 Task: Look for space in Balkh, Afghanistan from 2nd September, 2023 to 10th September, 2023 for 1 adult in price range Rs.5000 to Rs.16000. Place can be private room with 1  bedroom having 1 bed and 1 bathroom. Property type can be hotel. Amenities needed are: air conditioning, smoking allowed, . Booking option can be shelf check-in. Required host language is English.
Action: Mouse moved to (410, 84)
Screenshot: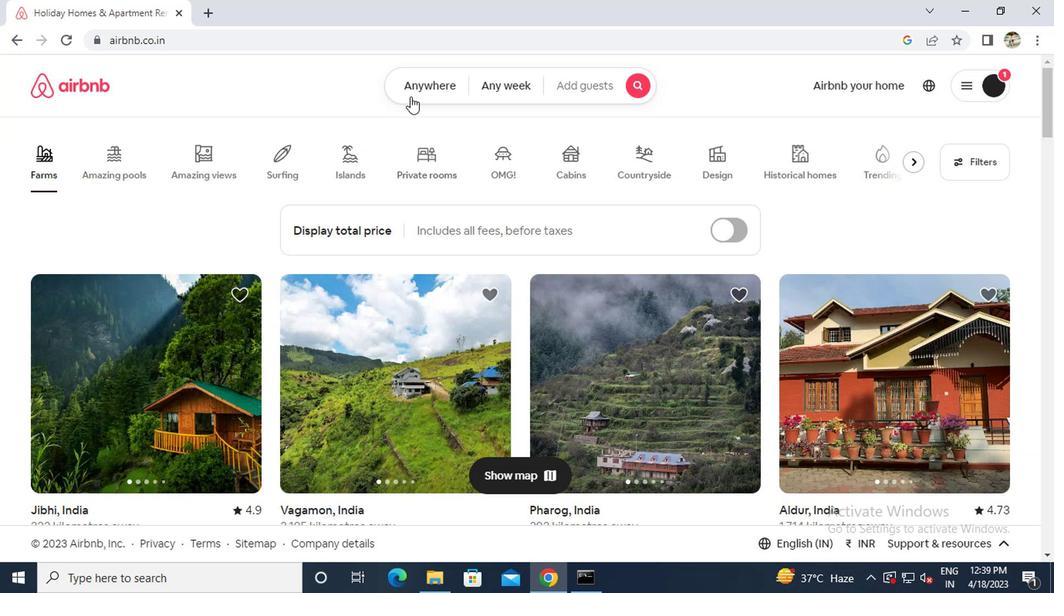 
Action: Mouse pressed left at (410, 84)
Screenshot: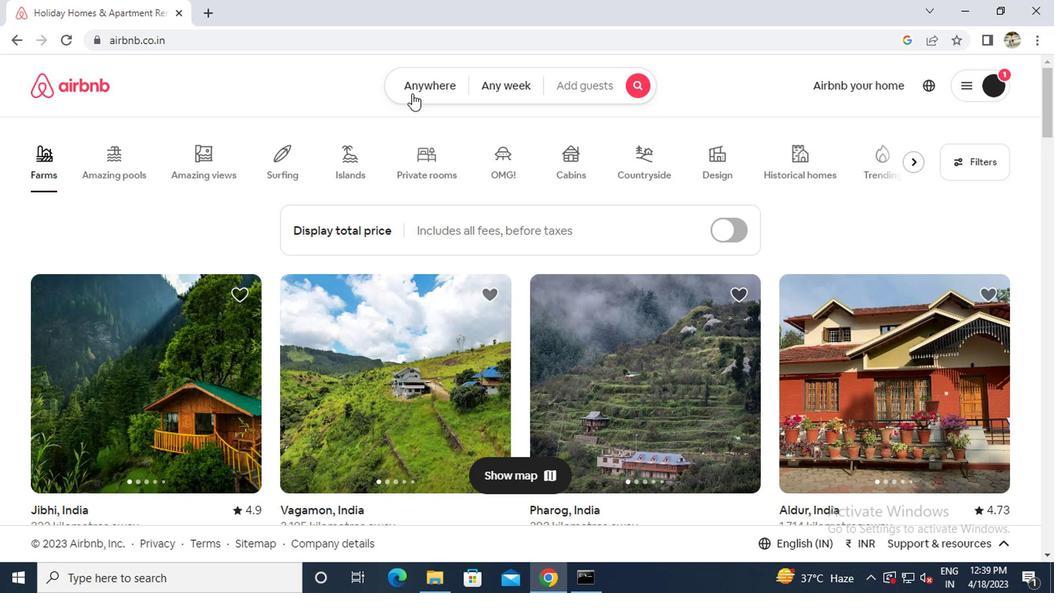 
Action: Mouse moved to (359, 139)
Screenshot: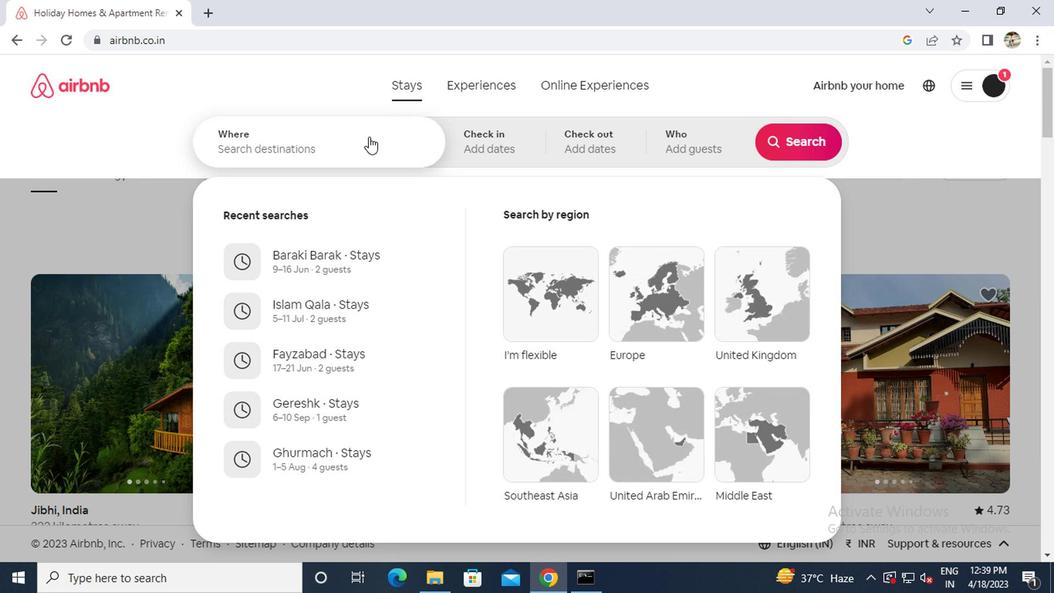 
Action: Mouse pressed left at (359, 139)
Screenshot: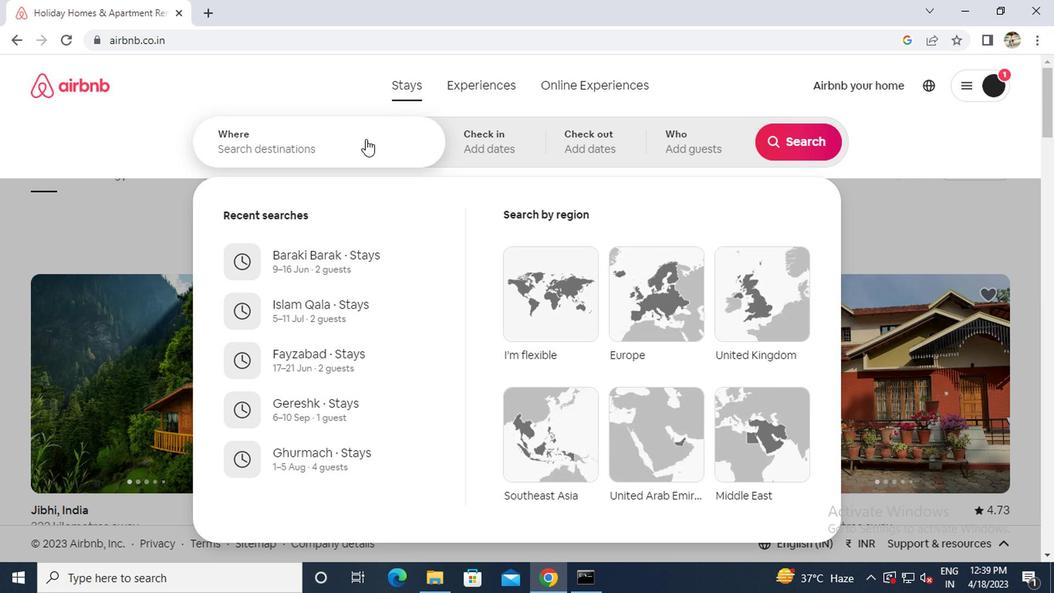 
Action: Key pressed b<Key.caps_lock>alkh
Screenshot: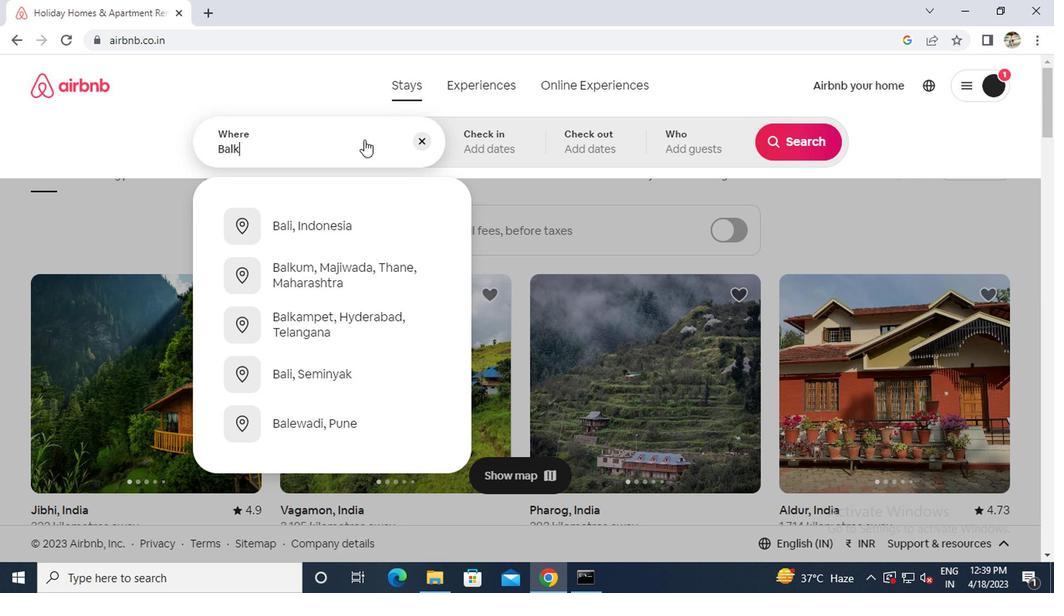 
Action: Mouse moved to (358, 273)
Screenshot: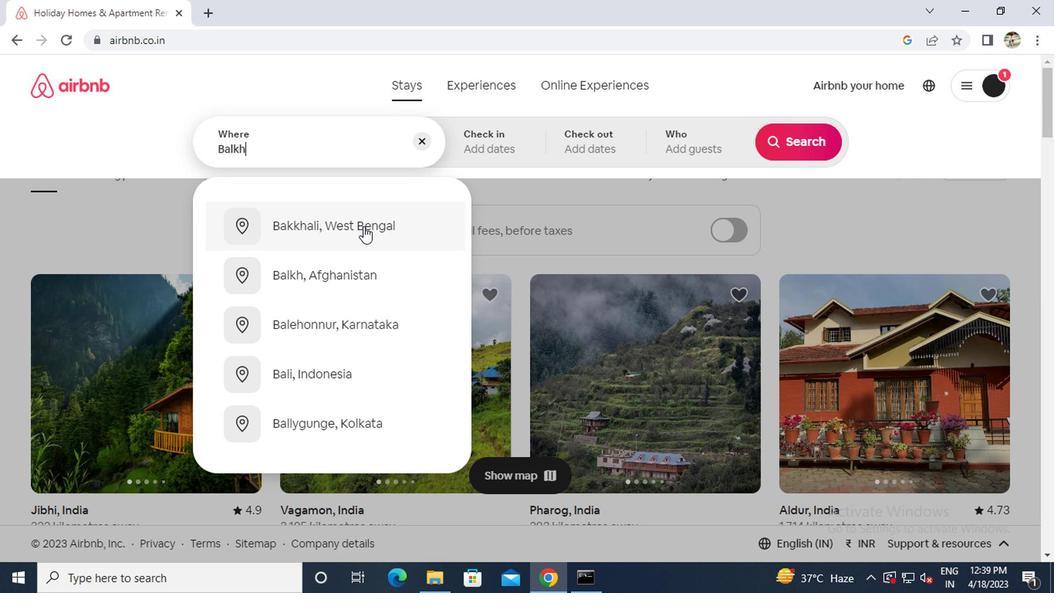 
Action: Mouse pressed left at (358, 273)
Screenshot: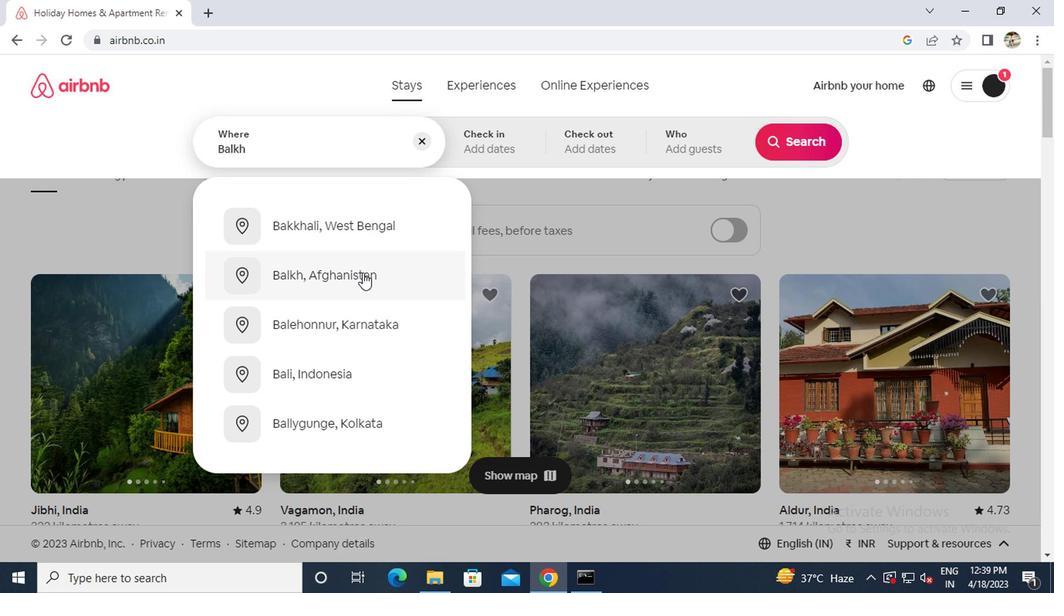 
Action: Mouse moved to (785, 265)
Screenshot: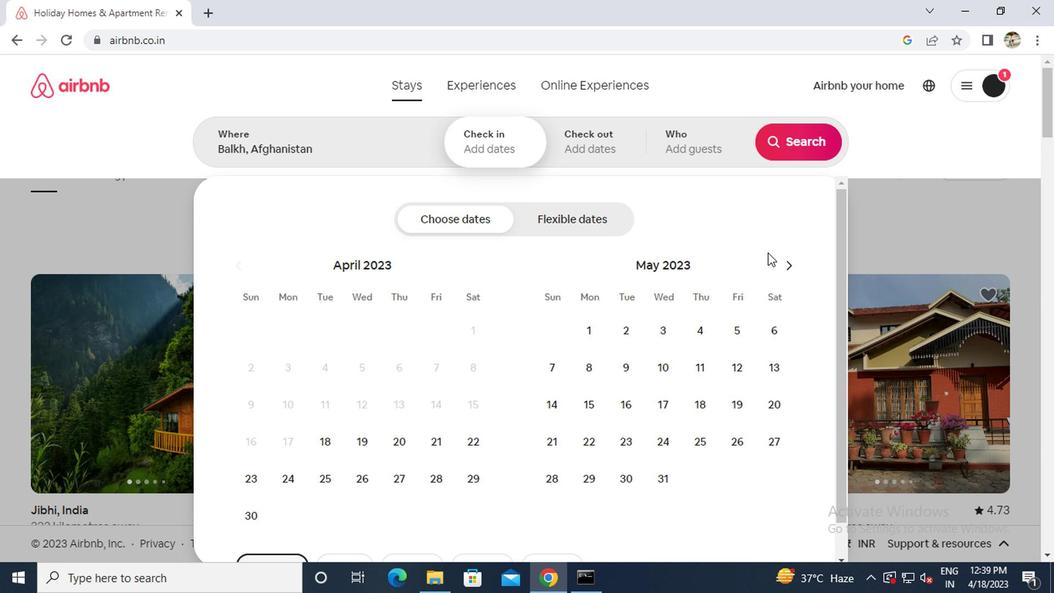 
Action: Mouse pressed left at (785, 265)
Screenshot: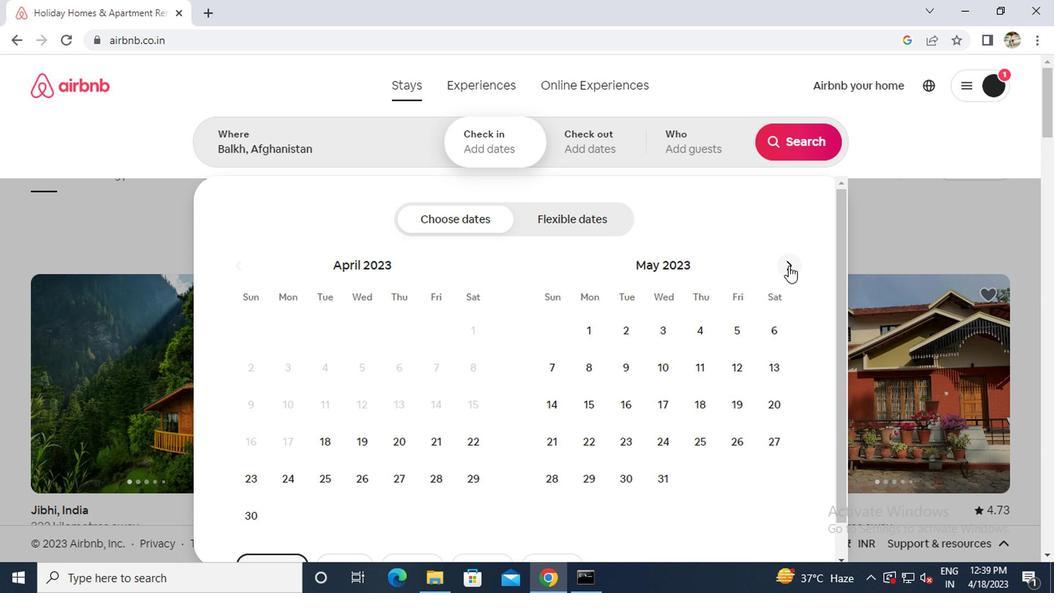 
Action: Mouse moved to (785, 265)
Screenshot: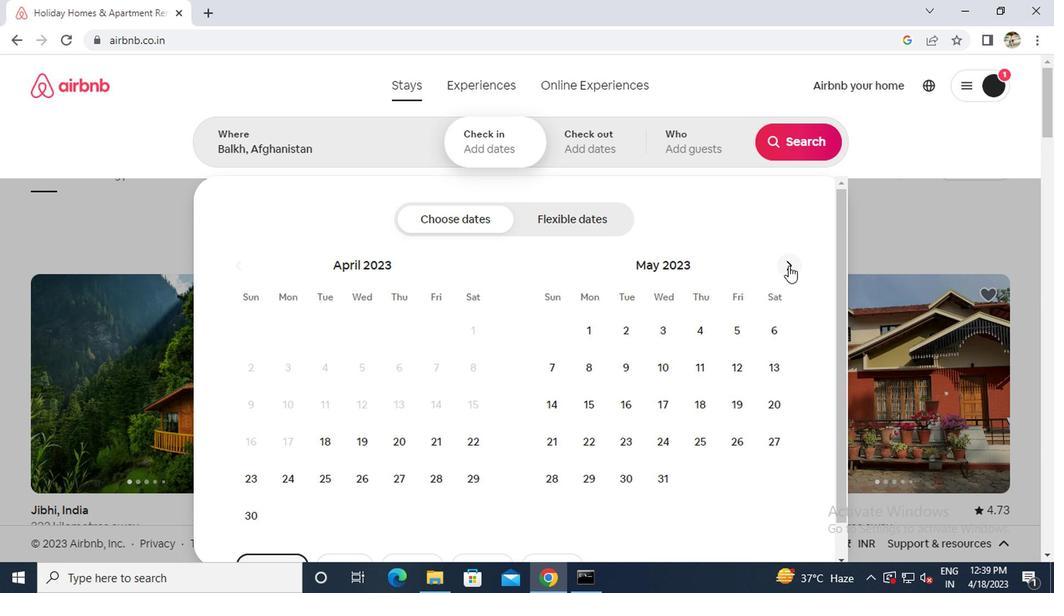 
Action: Mouse pressed left at (785, 265)
Screenshot: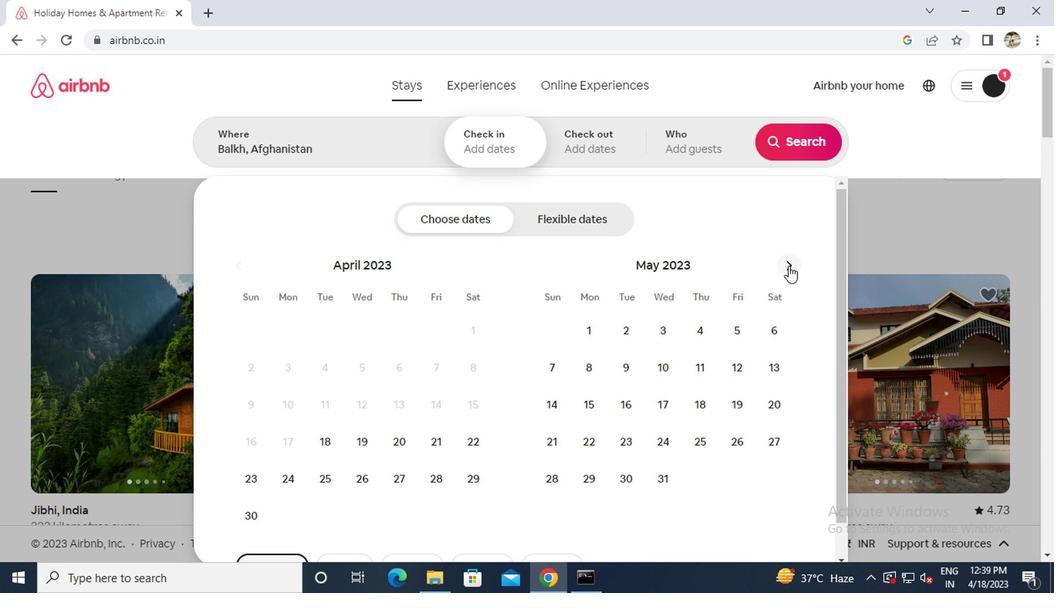 
Action: Mouse pressed left at (785, 265)
Screenshot: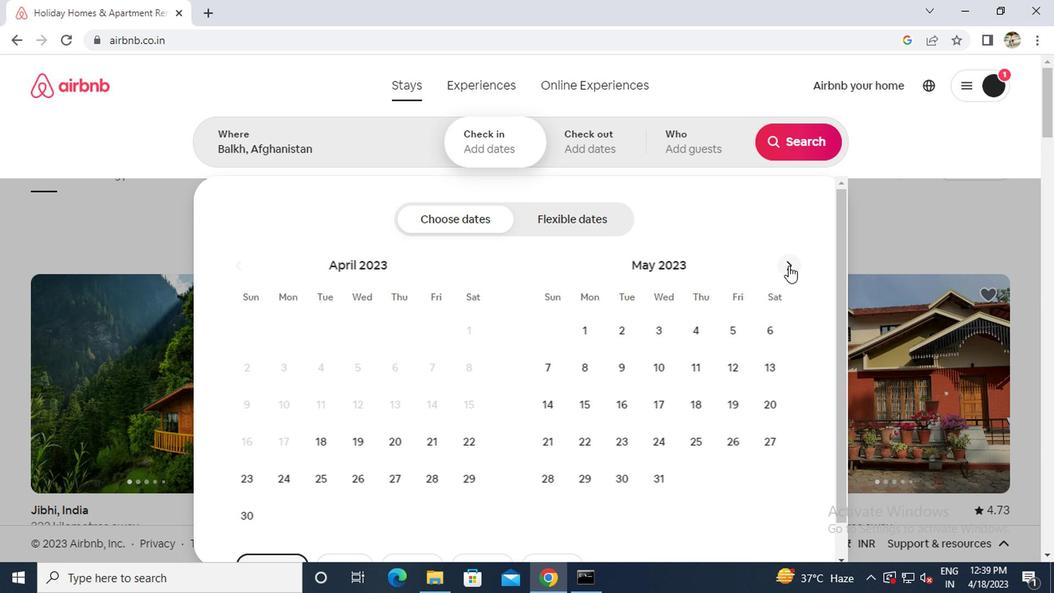 
Action: Mouse pressed left at (785, 265)
Screenshot: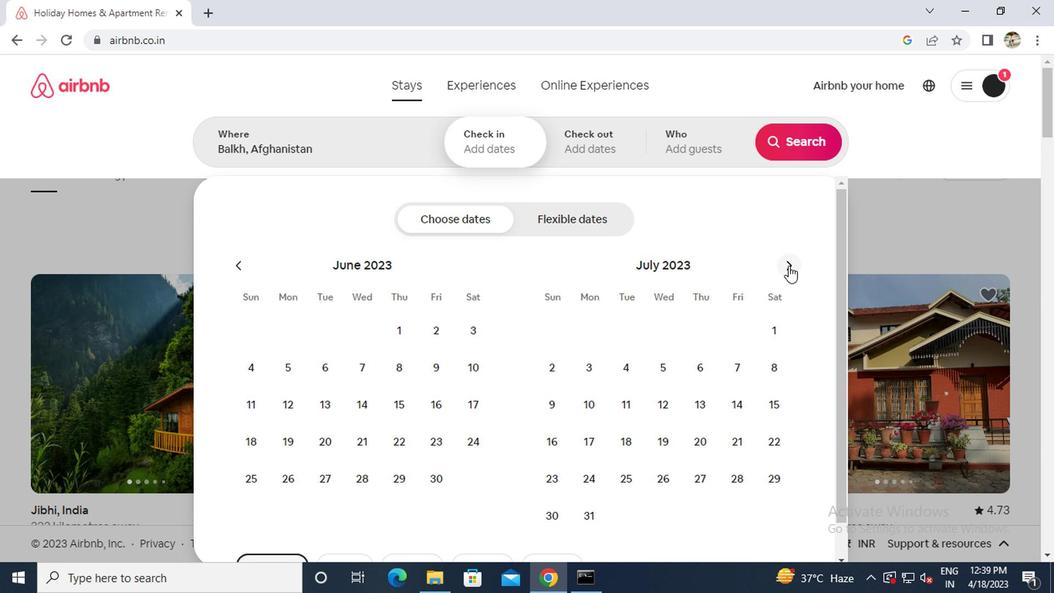 
Action: Mouse pressed left at (785, 265)
Screenshot: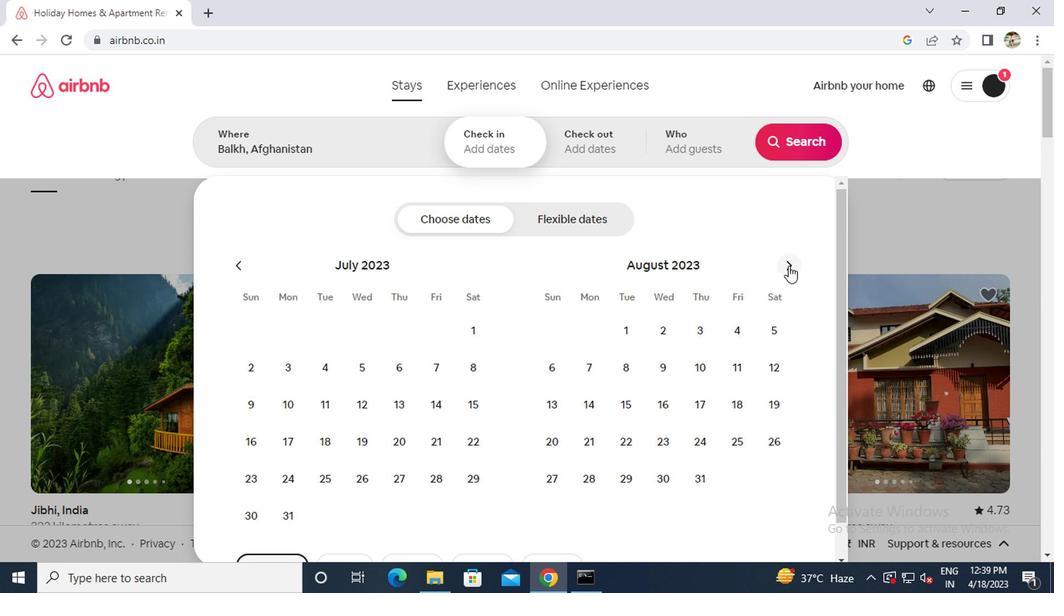 
Action: Mouse moved to (767, 340)
Screenshot: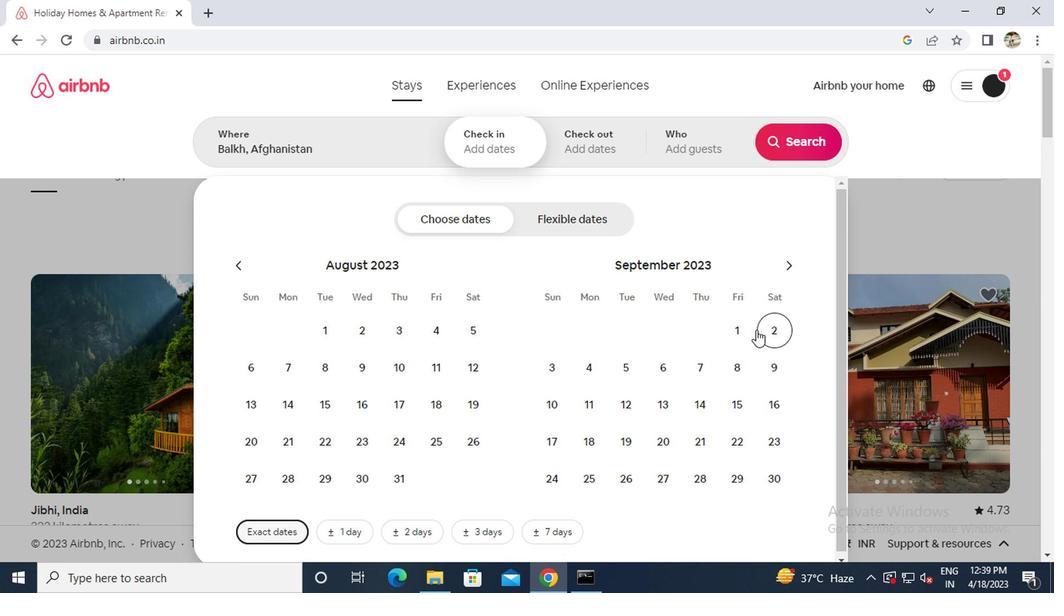 
Action: Mouse pressed left at (767, 340)
Screenshot: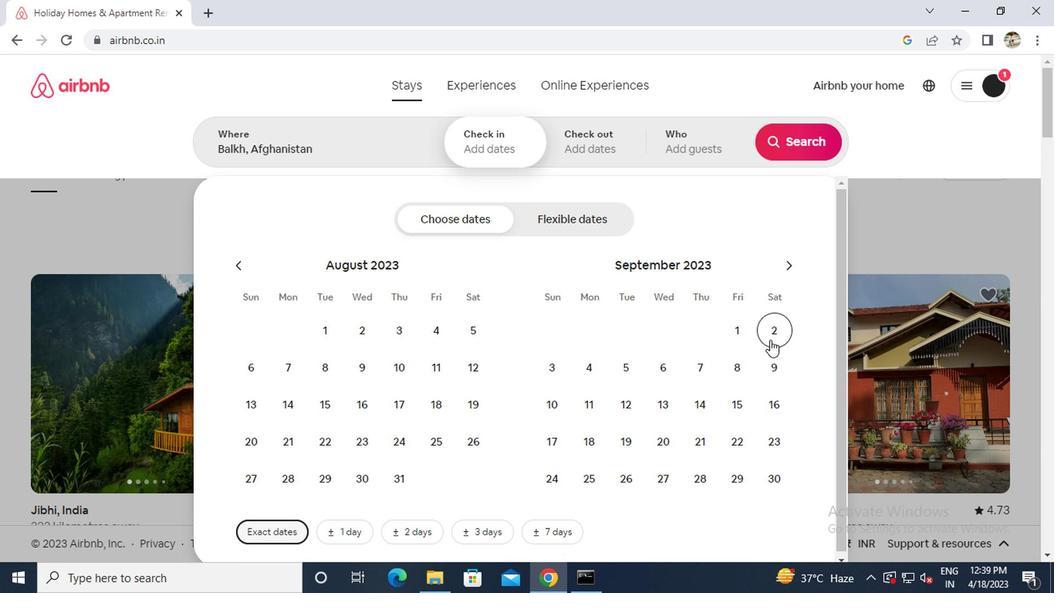 
Action: Mouse moved to (553, 412)
Screenshot: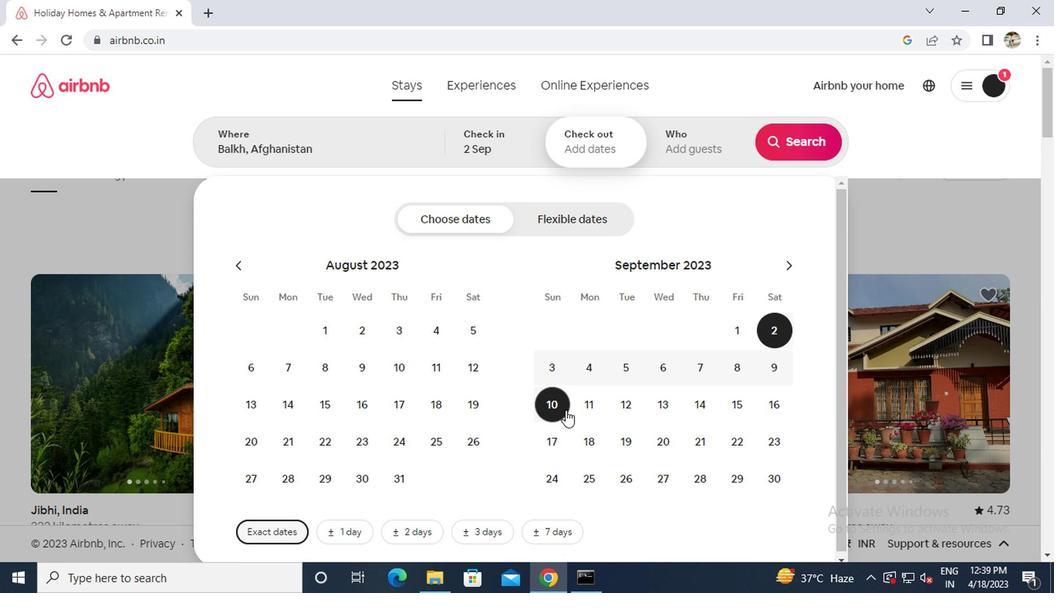 
Action: Mouse pressed left at (553, 412)
Screenshot: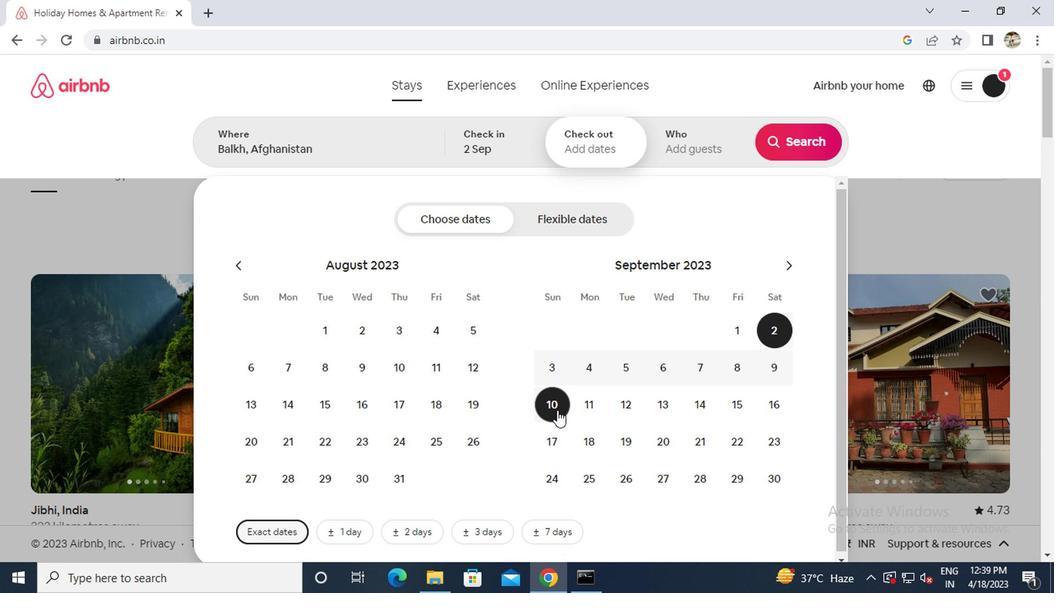 
Action: Mouse moved to (673, 153)
Screenshot: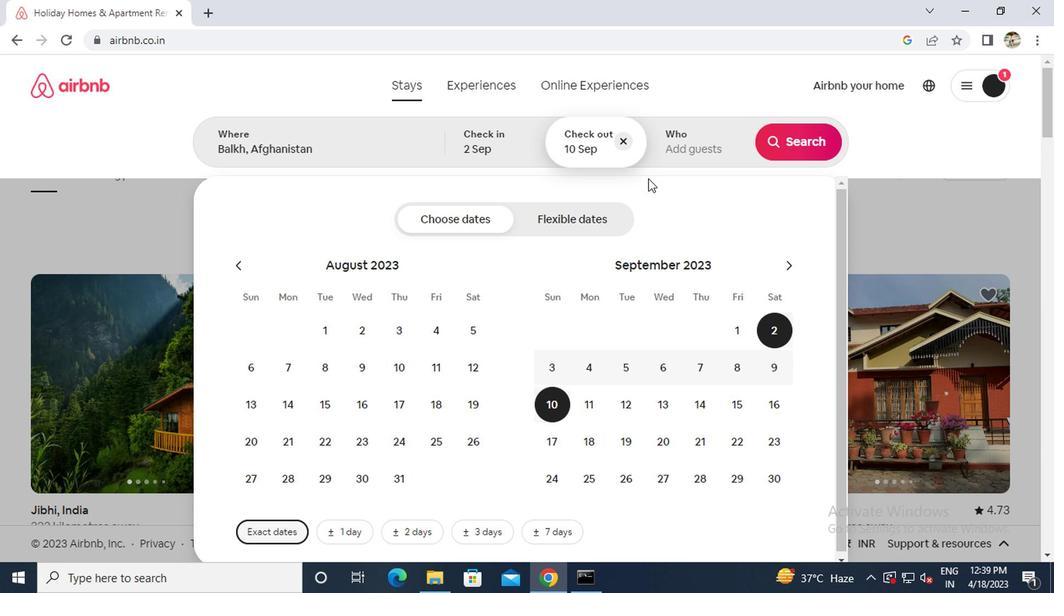 
Action: Mouse pressed left at (673, 153)
Screenshot: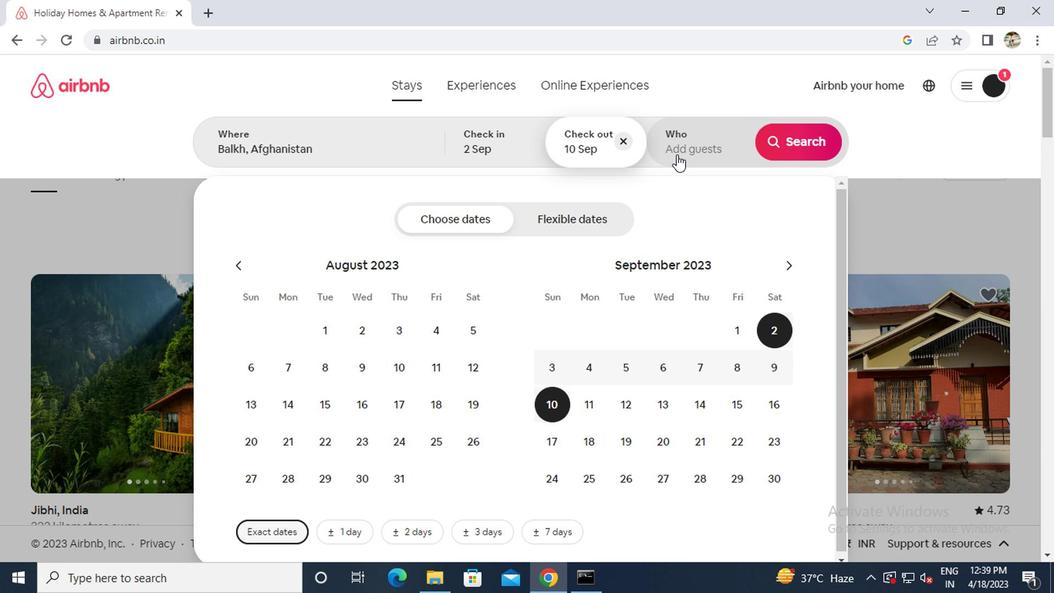 
Action: Mouse moved to (799, 223)
Screenshot: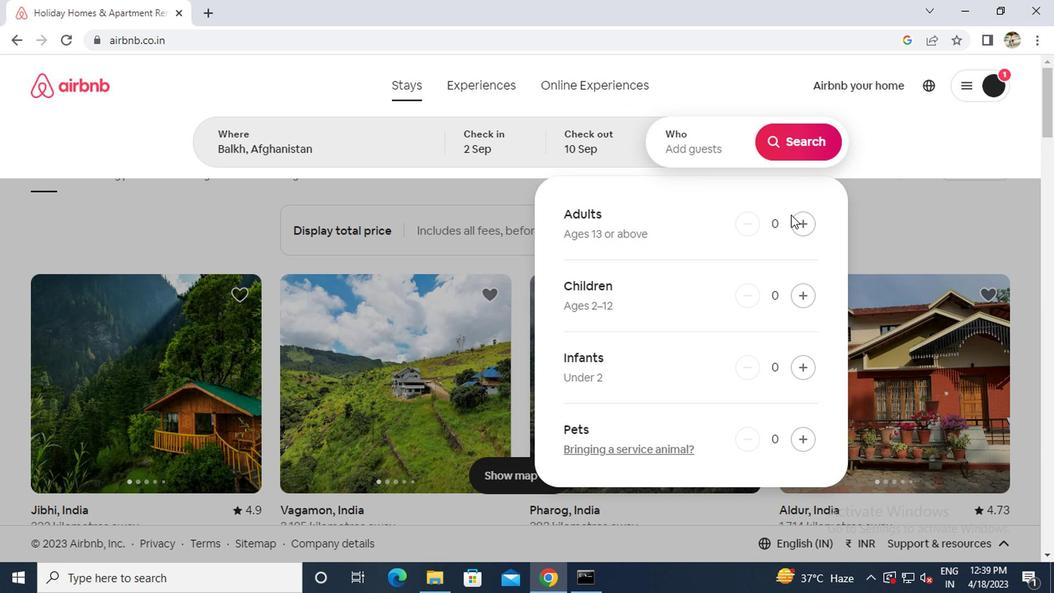 
Action: Mouse pressed left at (799, 223)
Screenshot: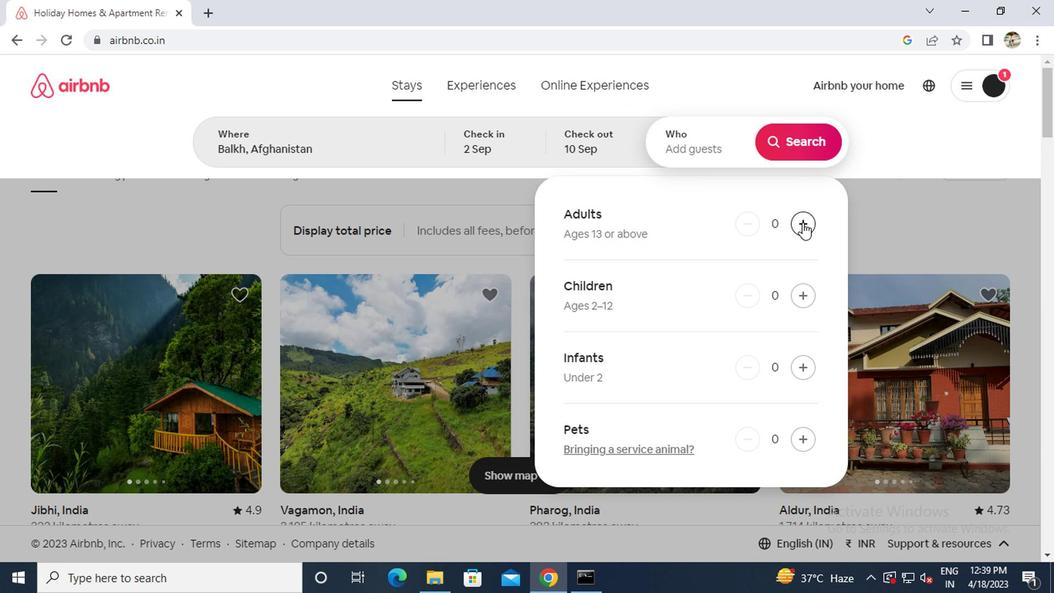 
Action: Mouse moved to (777, 131)
Screenshot: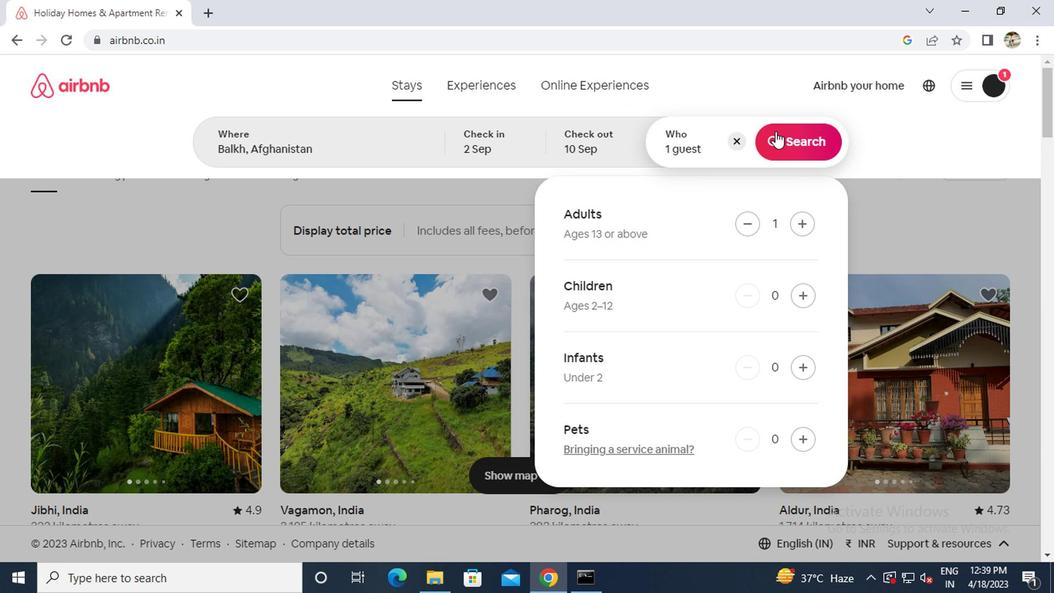 
Action: Mouse pressed left at (777, 131)
Screenshot: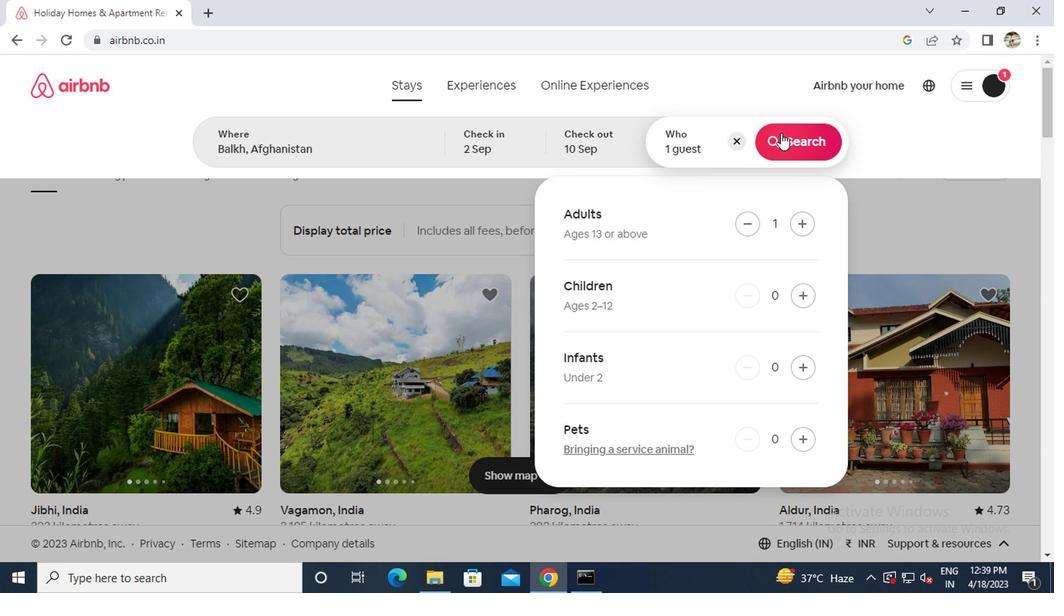 
Action: Mouse moved to (987, 148)
Screenshot: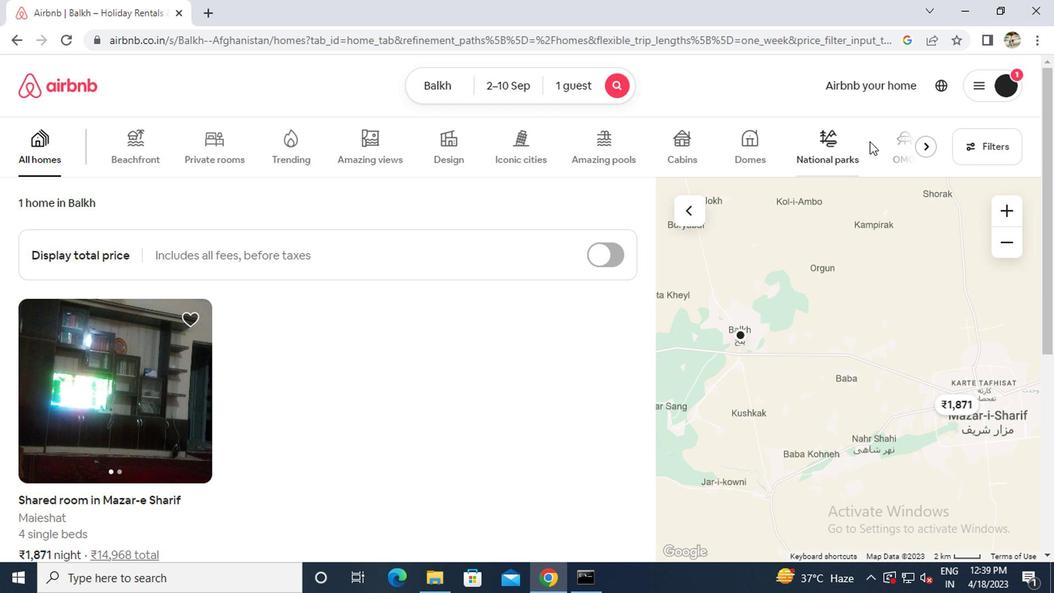 
Action: Mouse pressed left at (987, 148)
Screenshot: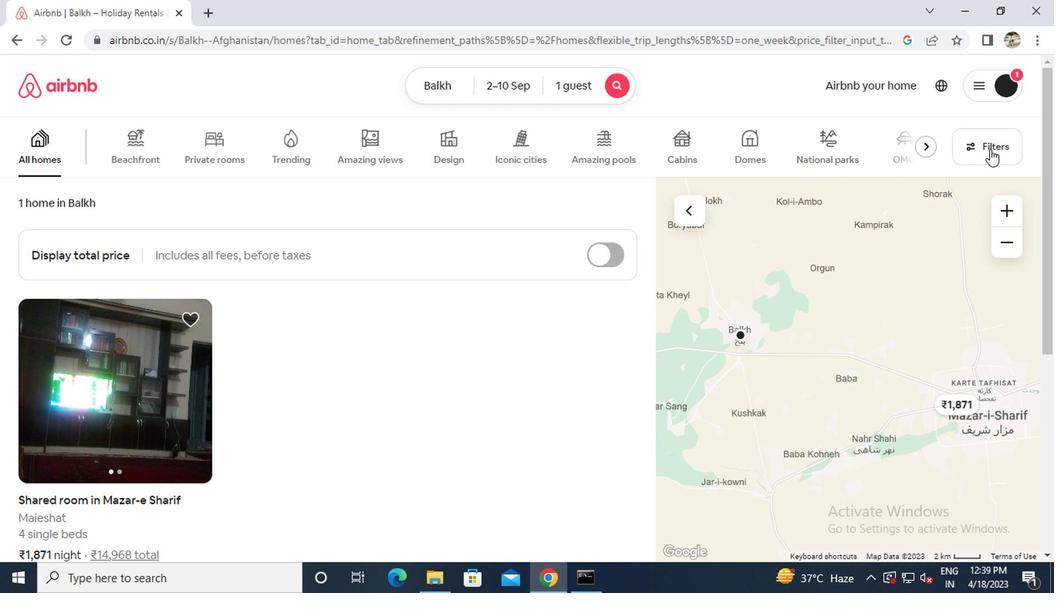 
Action: Mouse moved to (454, 285)
Screenshot: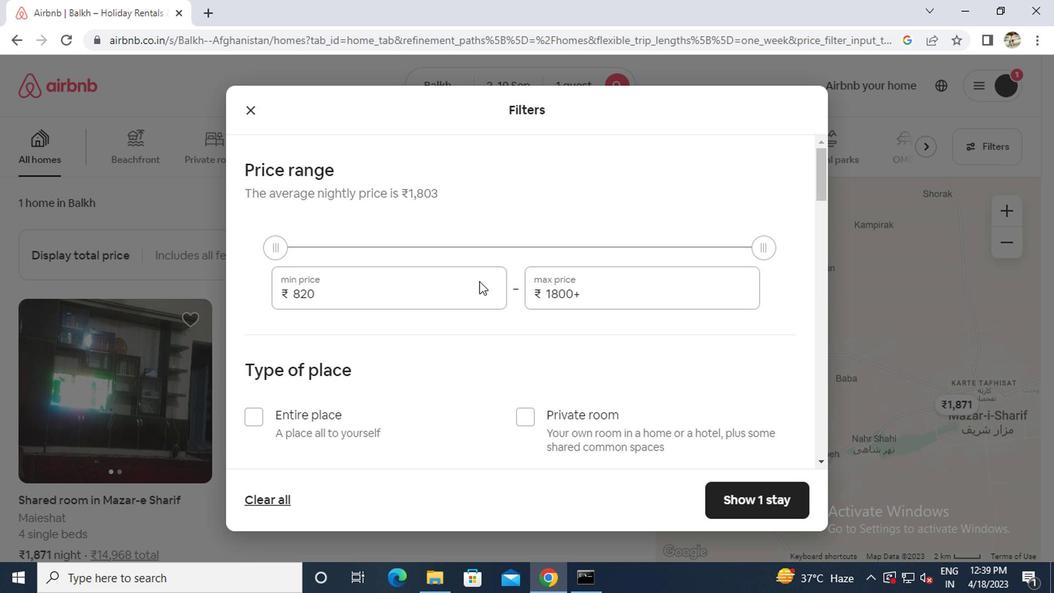 
Action: Mouse pressed left at (454, 285)
Screenshot: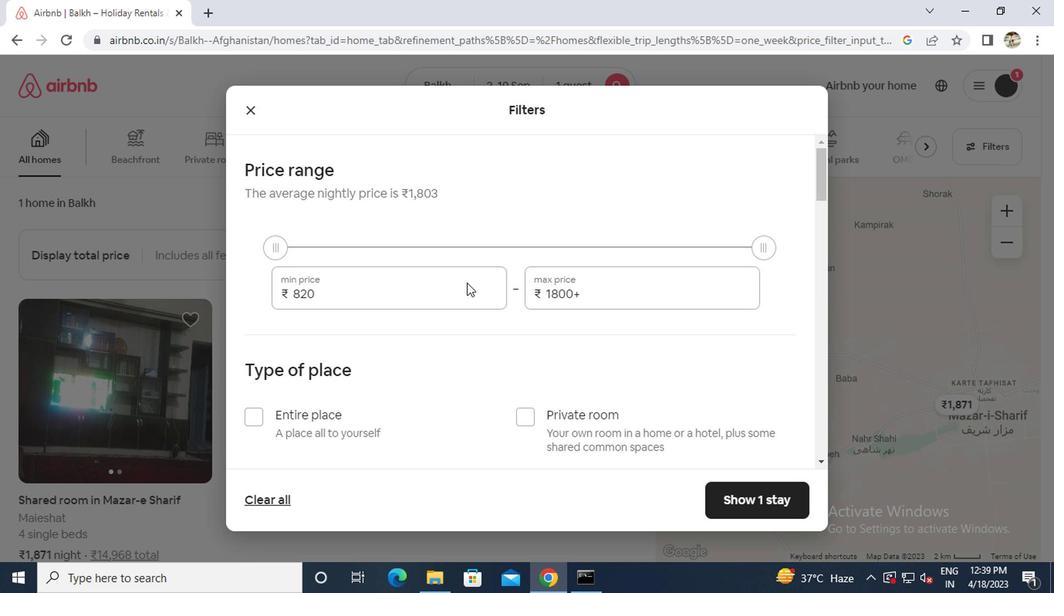 
Action: Key pressed ctrl+A5000
Screenshot: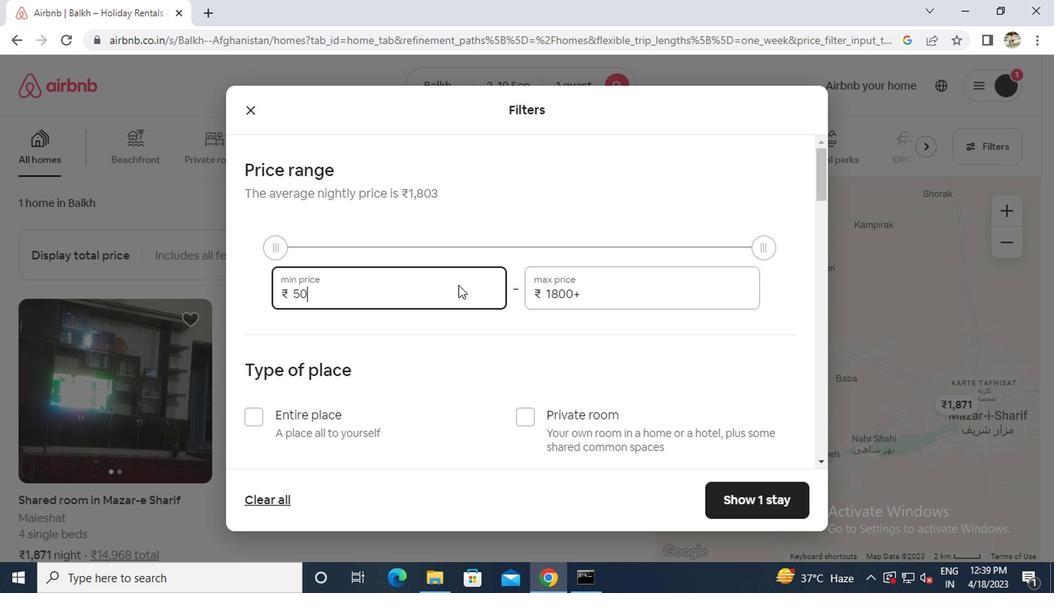 
Action: Mouse moved to (582, 289)
Screenshot: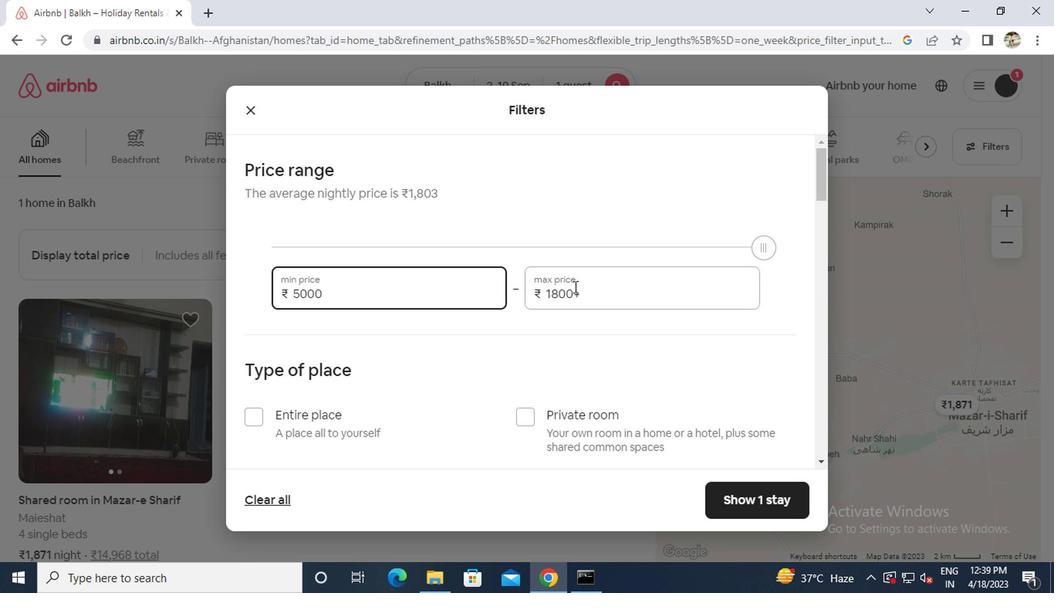 
Action: Mouse pressed left at (582, 289)
Screenshot: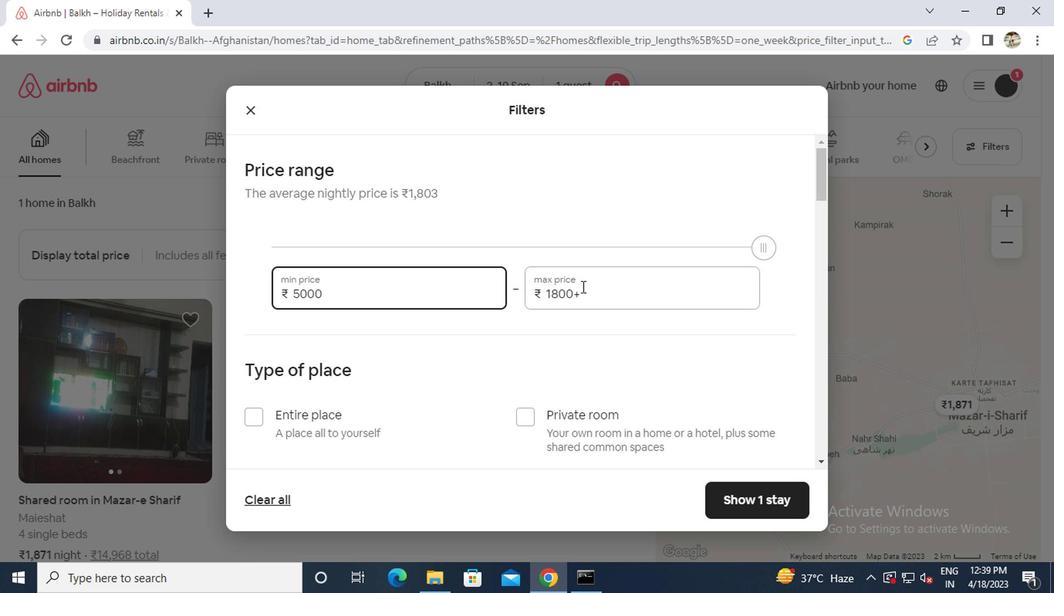 
Action: Key pressed ctrl+Actrl+160000<Key.backspace>
Screenshot: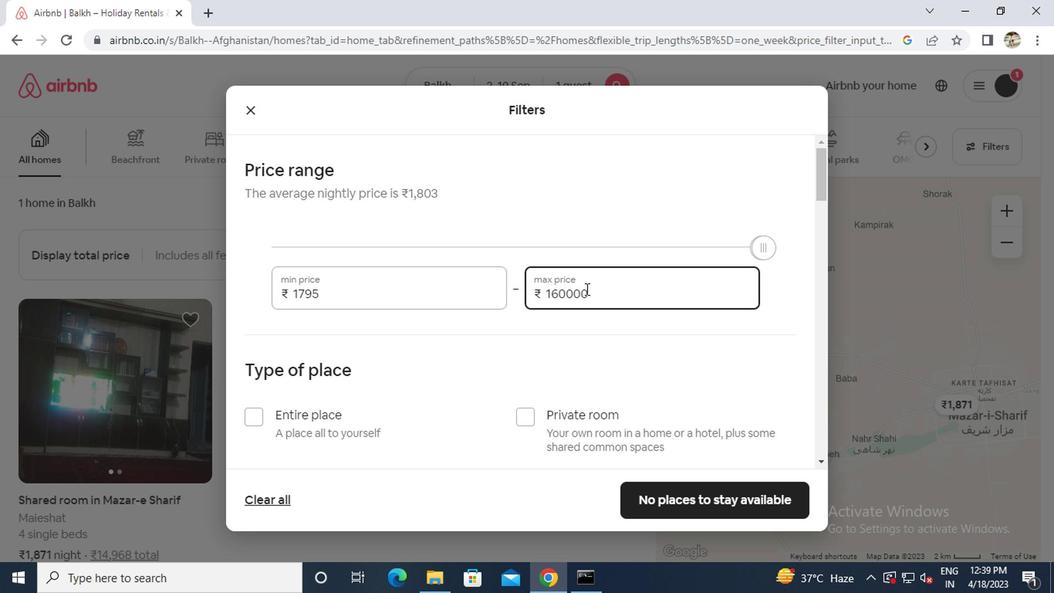 
Action: Mouse moved to (513, 345)
Screenshot: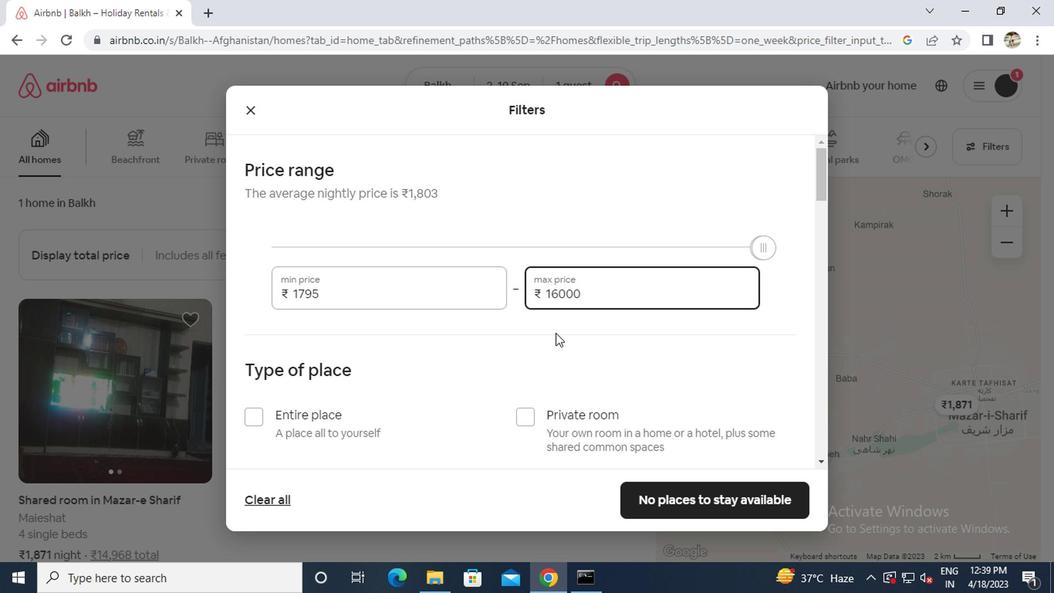 
Action: Mouse scrolled (513, 343) with delta (0, -1)
Screenshot: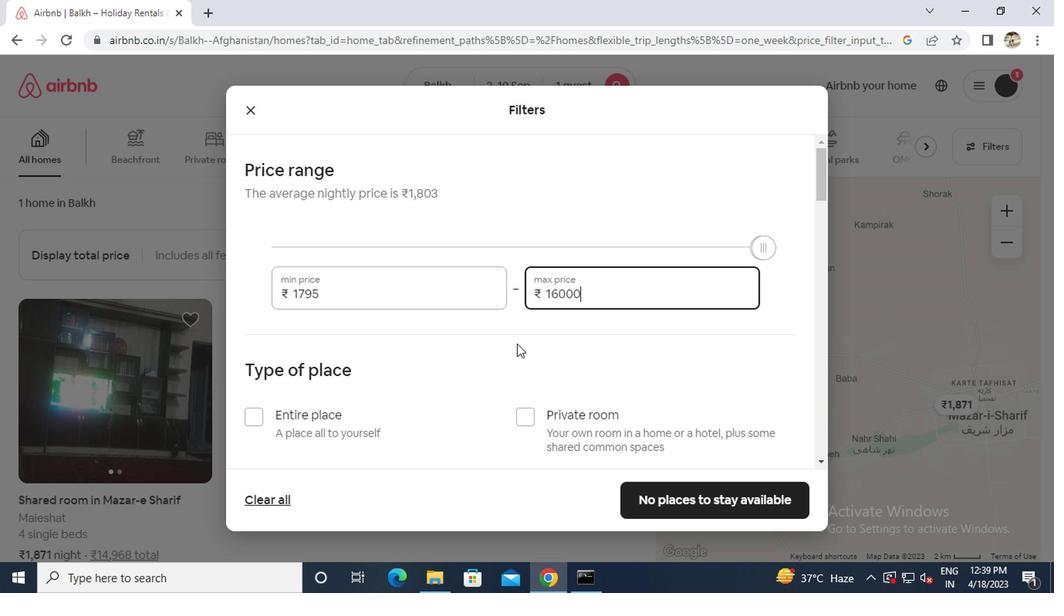 
Action: Mouse moved to (531, 339)
Screenshot: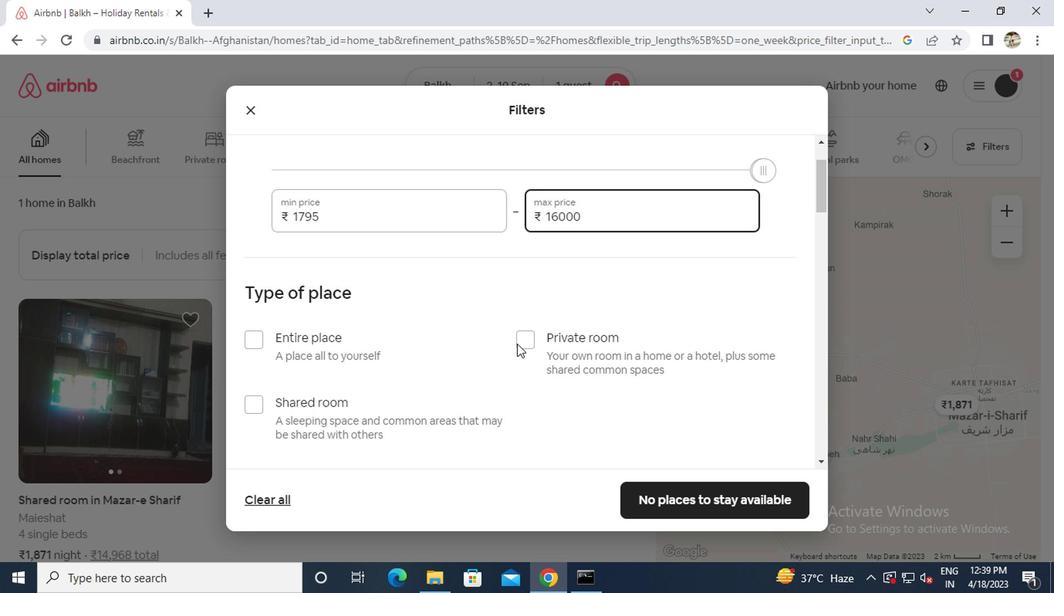 
Action: Mouse pressed left at (531, 339)
Screenshot: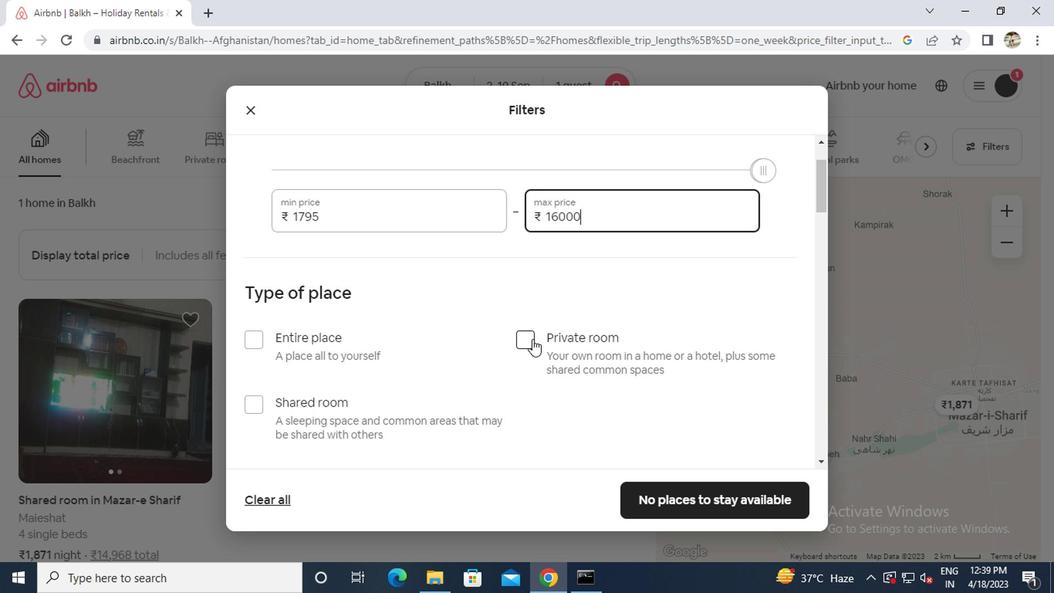 
Action: Mouse moved to (501, 345)
Screenshot: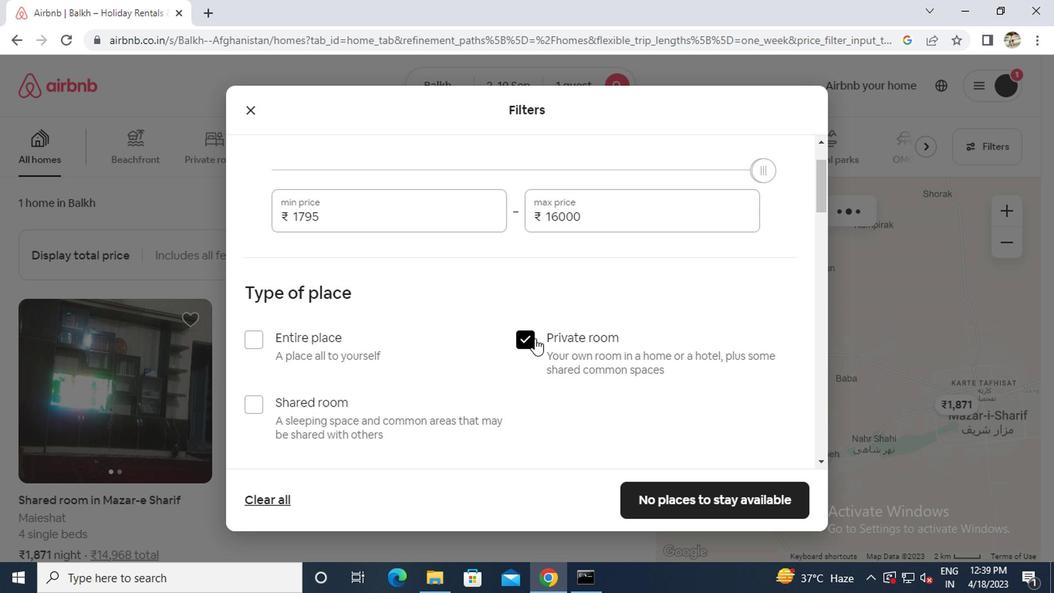 
Action: Mouse scrolled (501, 345) with delta (0, 0)
Screenshot: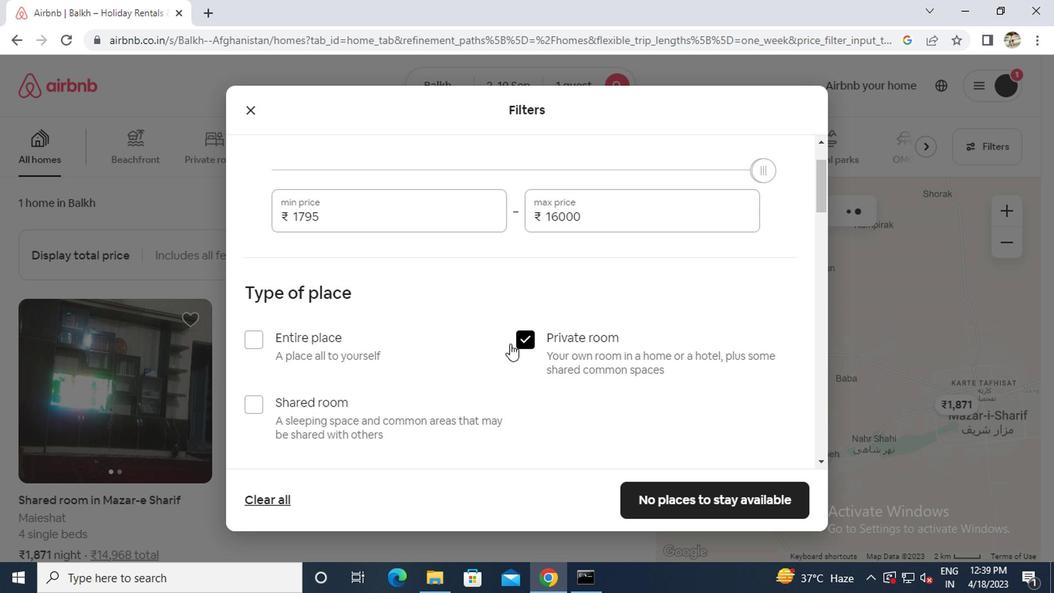 
Action: Mouse scrolled (501, 345) with delta (0, 0)
Screenshot: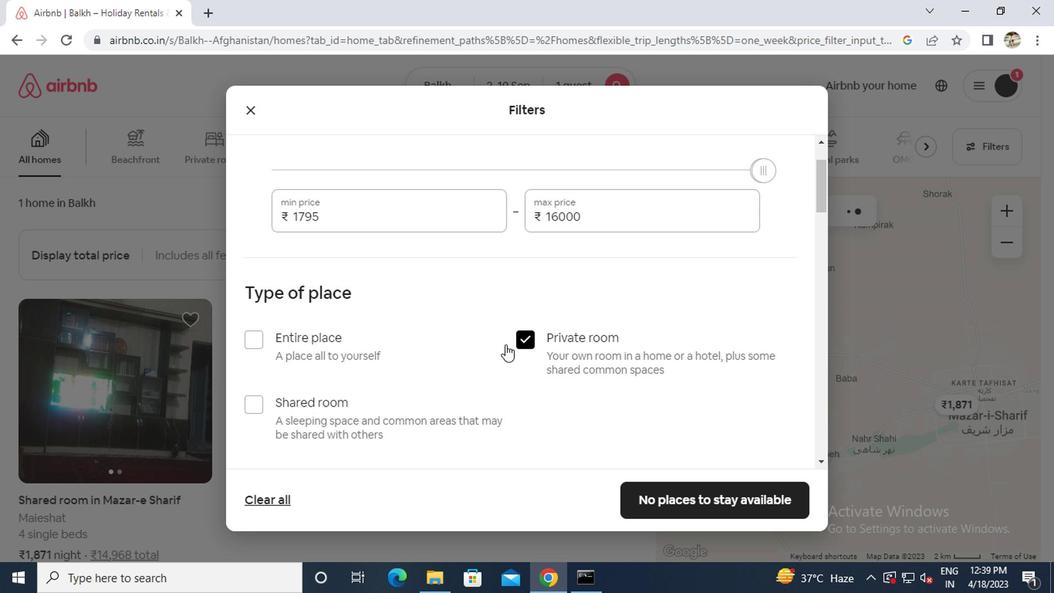 
Action: Mouse scrolled (501, 345) with delta (0, 0)
Screenshot: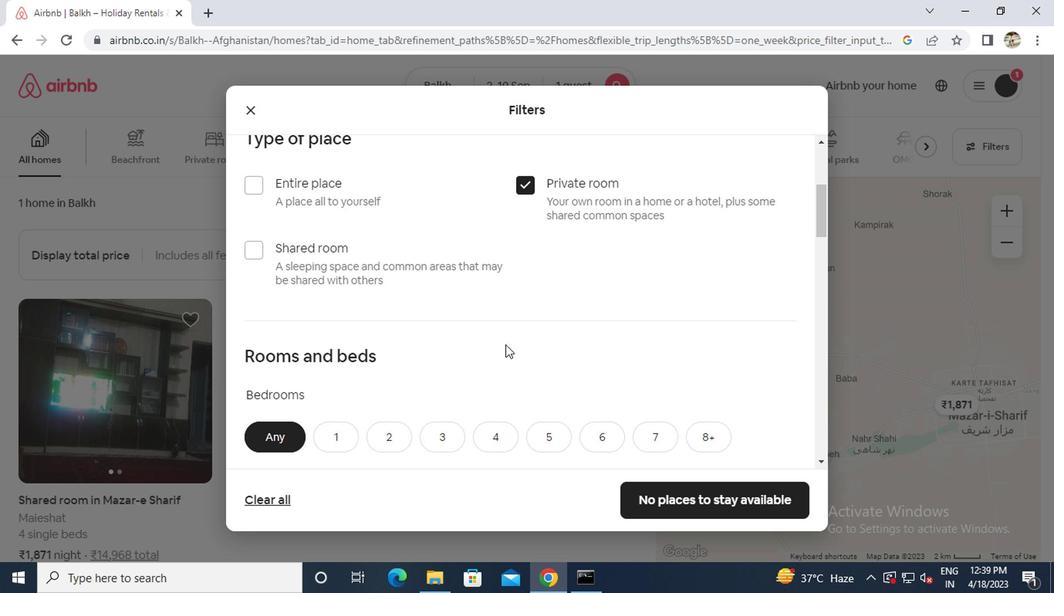 
Action: Mouse scrolled (501, 345) with delta (0, 0)
Screenshot: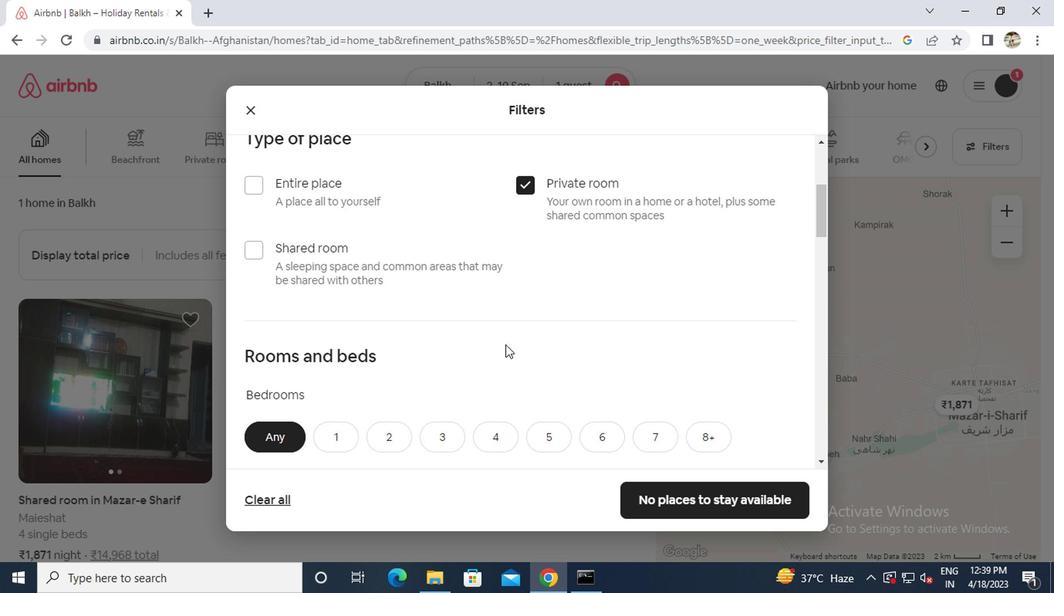 
Action: Mouse moved to (336, 290)
Screenshot: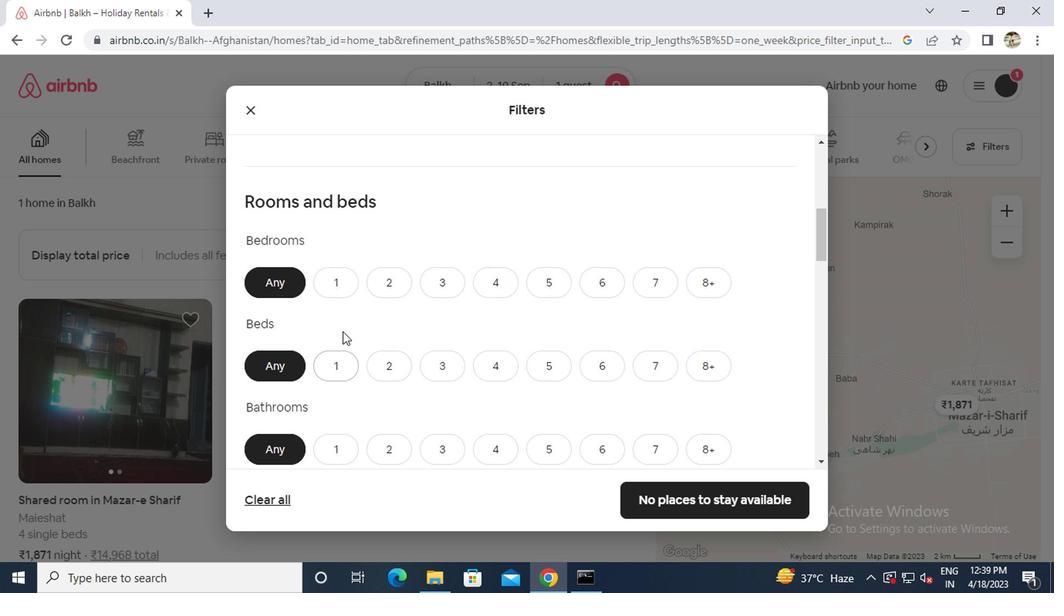 
Action: Mouse pressed left at (336, 290)
Screenshot: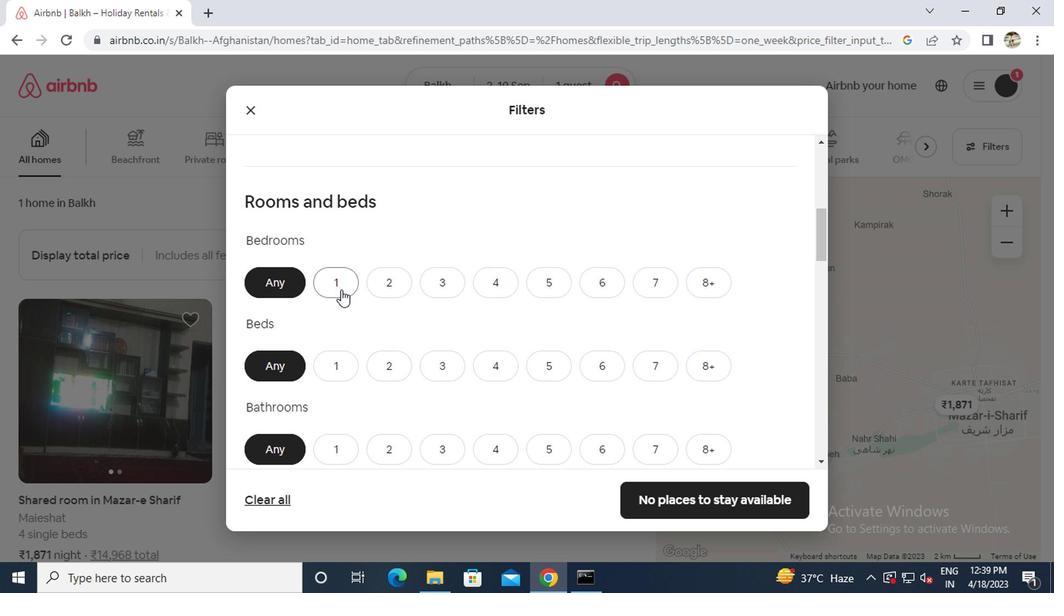 
Action: Mouse moved to (338, 371)
Screenshot: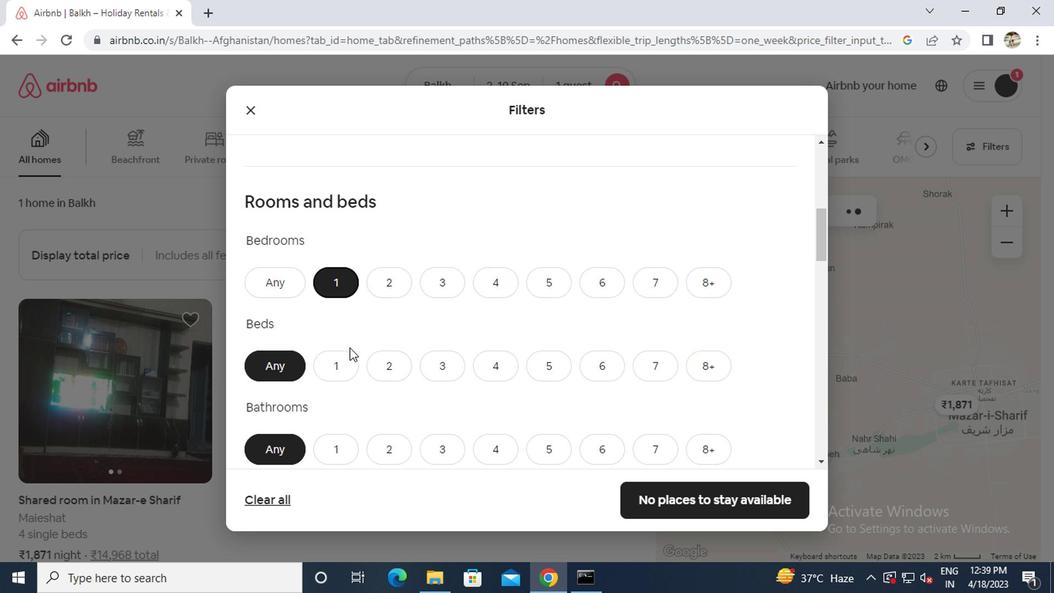 
Action: Mouse pressed left at (338, 371)
Screenshot: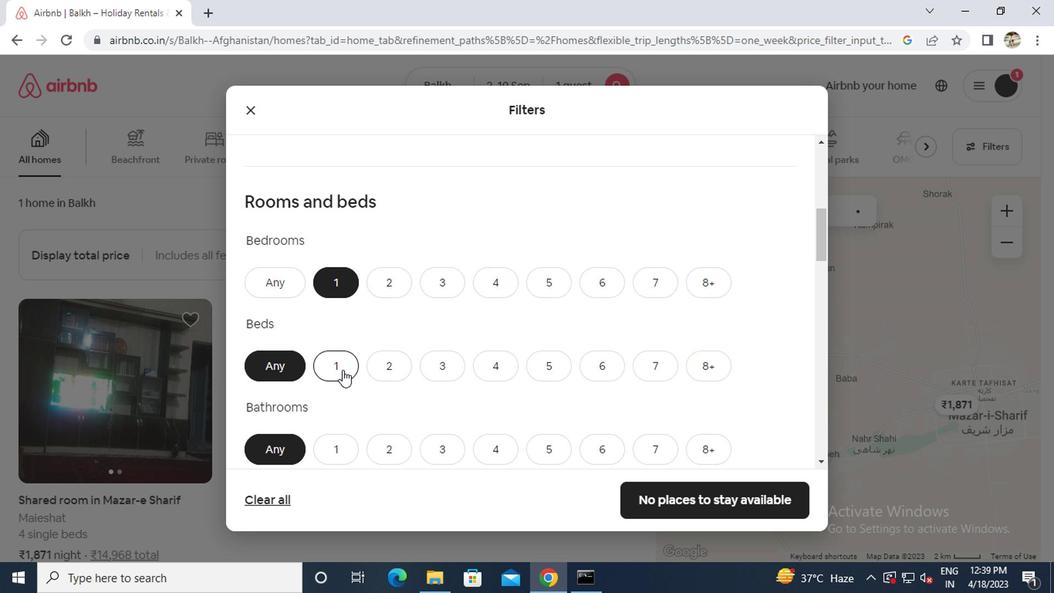 
Action: Mouse moved to (329, 464)
Screenshot: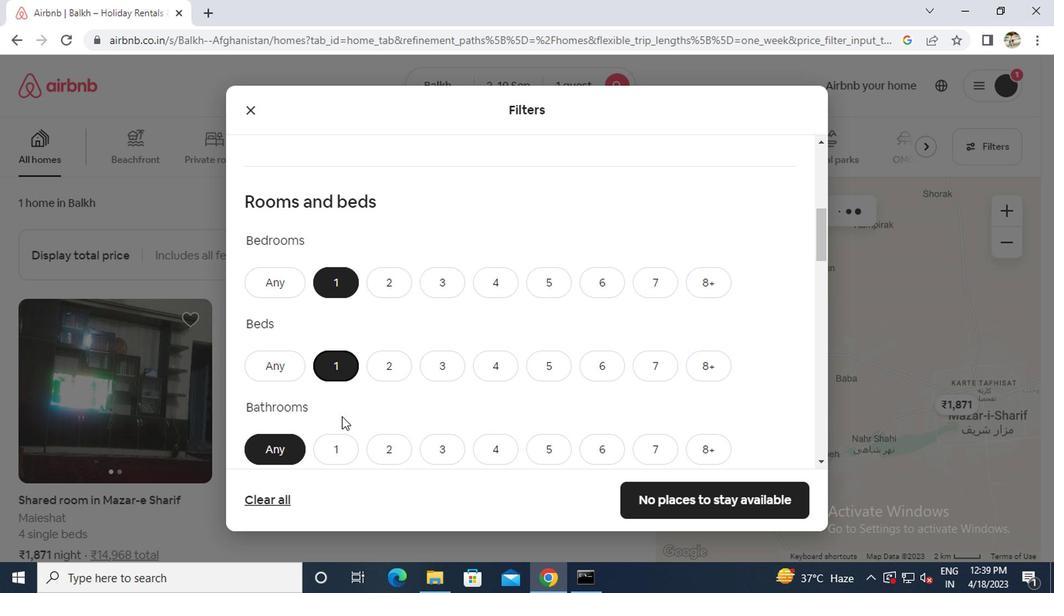 
Action: Mouse pressed left at (329, 464)
Screenshot: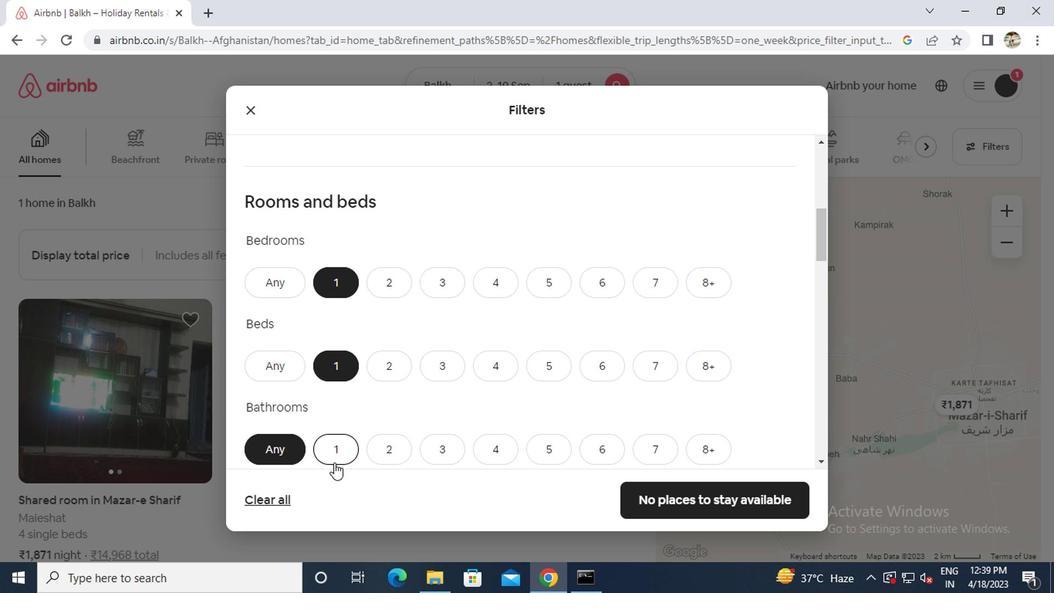 
Action: Mouse moved to (315, 418)
Screenshot: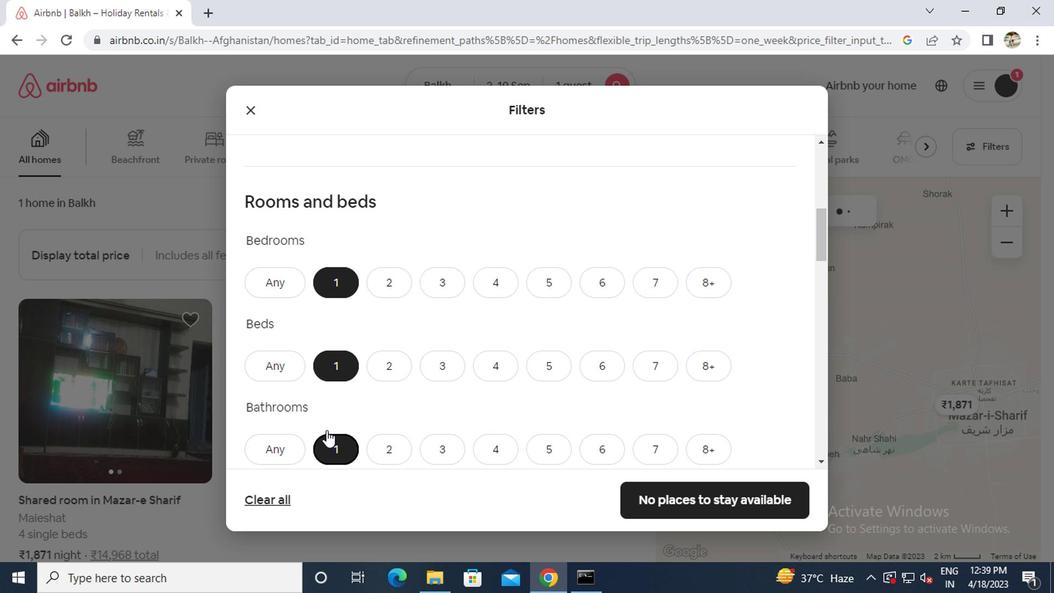 
Action: Mouse scrolled (315, 417) with delta (0, 0)
Screenshot: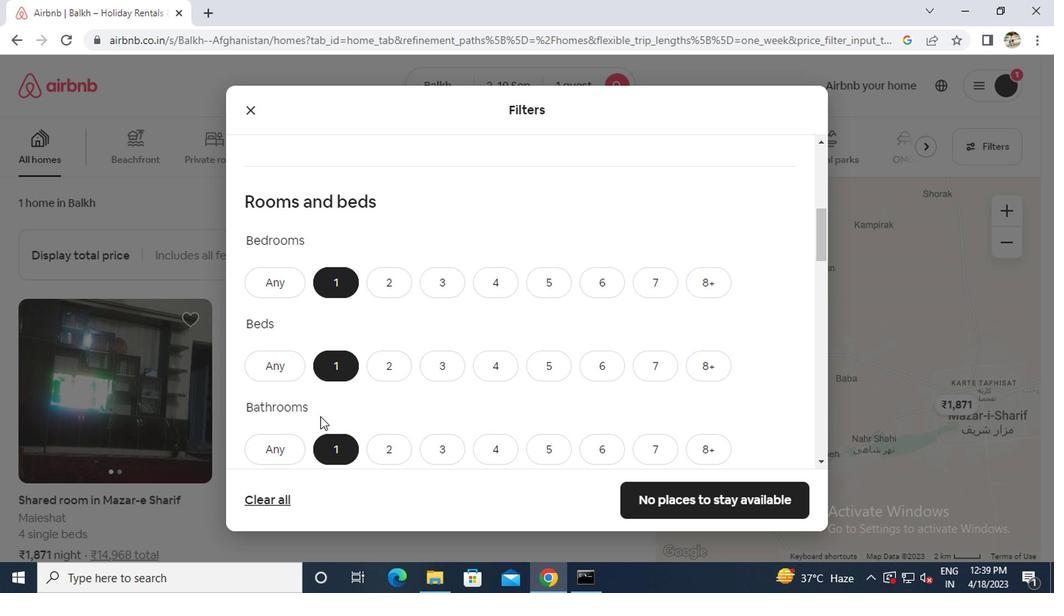 
Action: Mouse scrolled (315, 417) with delta (0, 0)
Screenshot: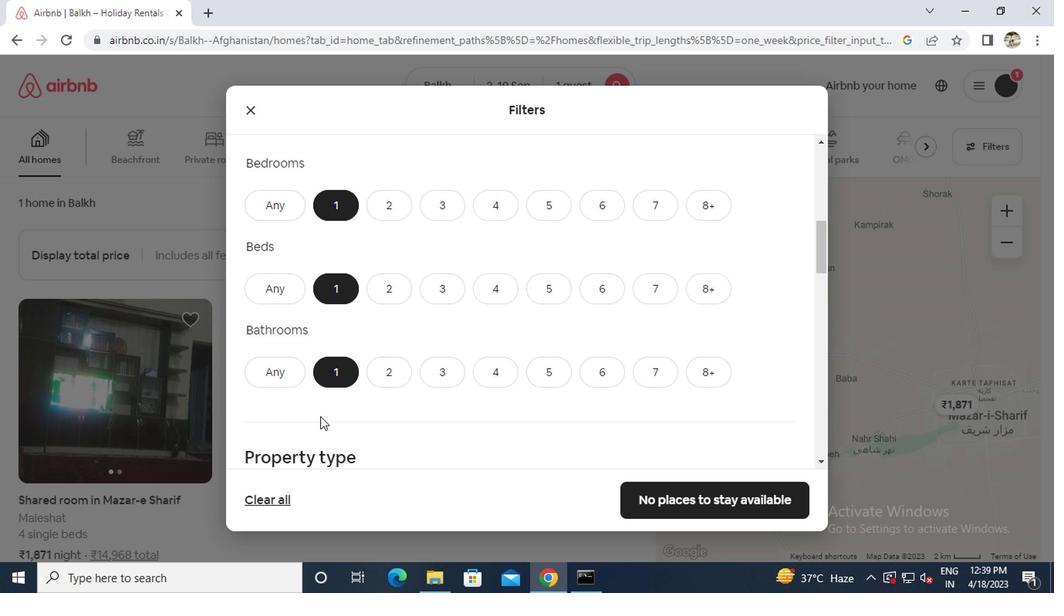 
Action: Mouse moved to (340, 396)
Screenshot: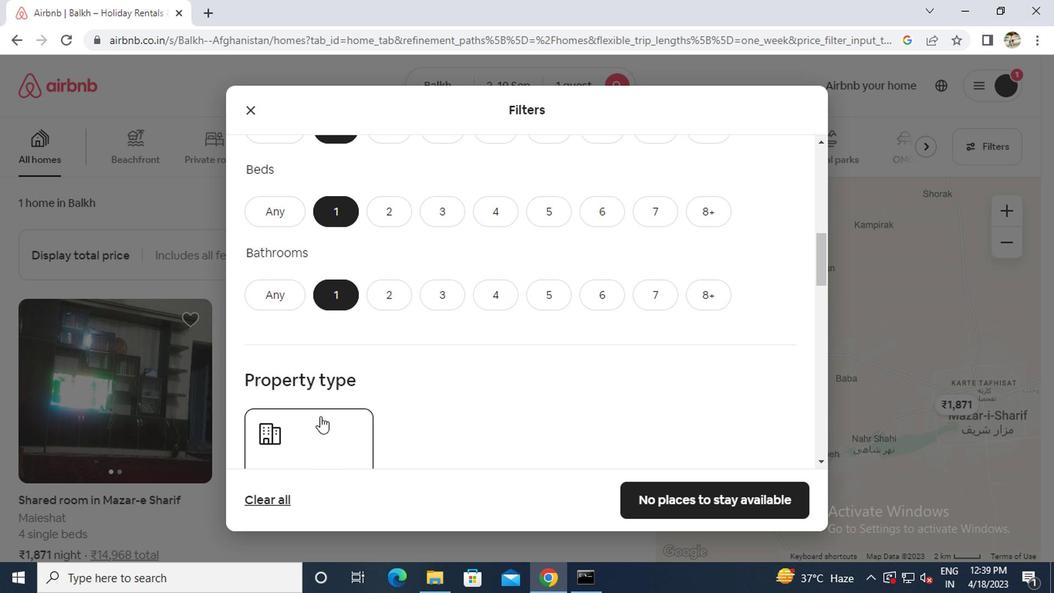 
Action: Mouse scrolled (340, 395) with delta (0, 0)
Screenshot: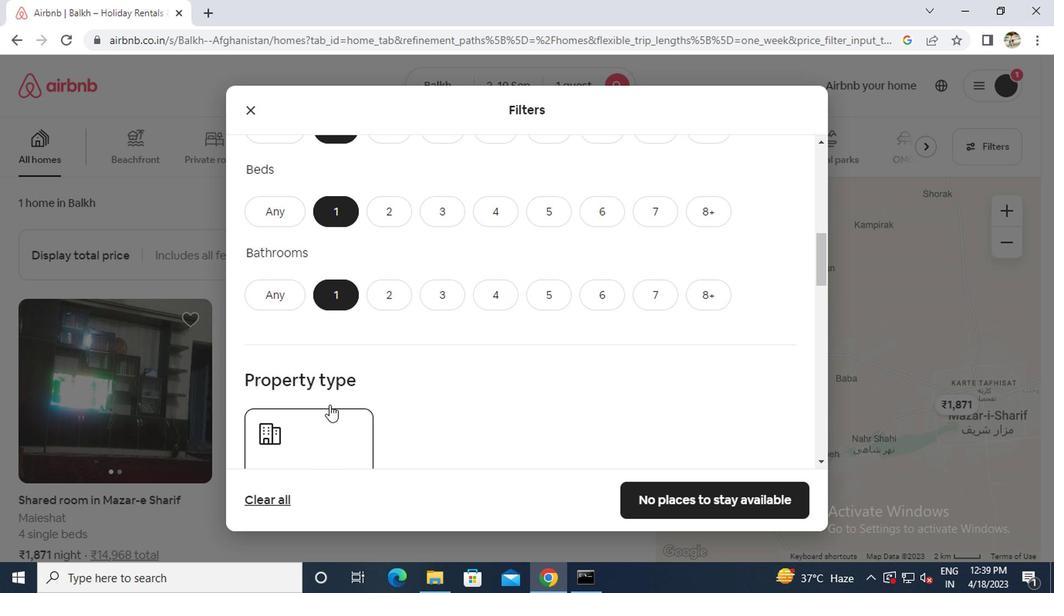 
Action: Mouse scrolled (340, 395) with delta (0, 0)
Screenshot: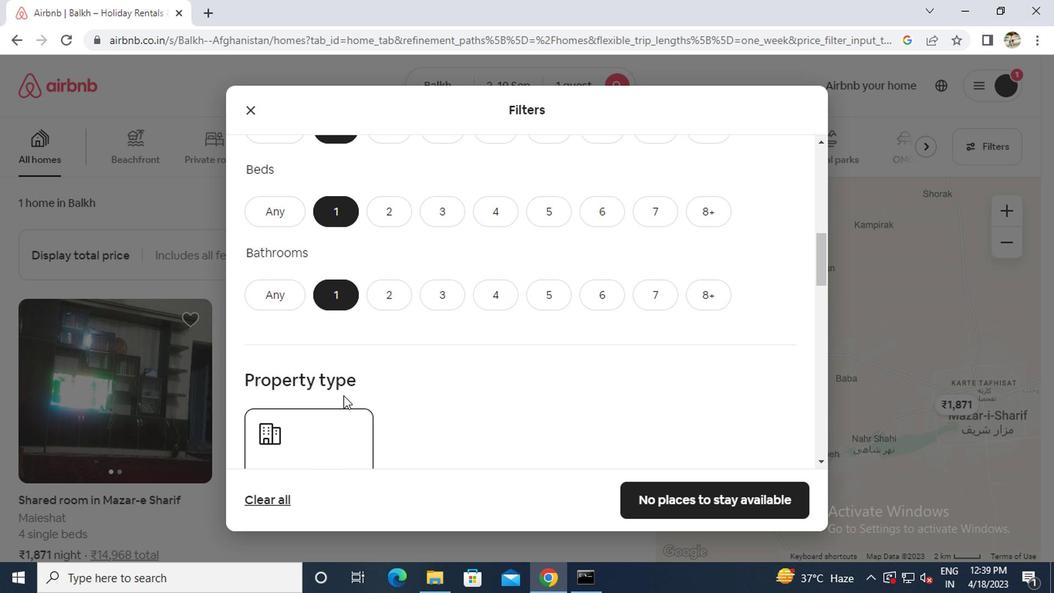 
Action: Mouse scrolled (340, 395) with delta (0, 0)
Screenshot: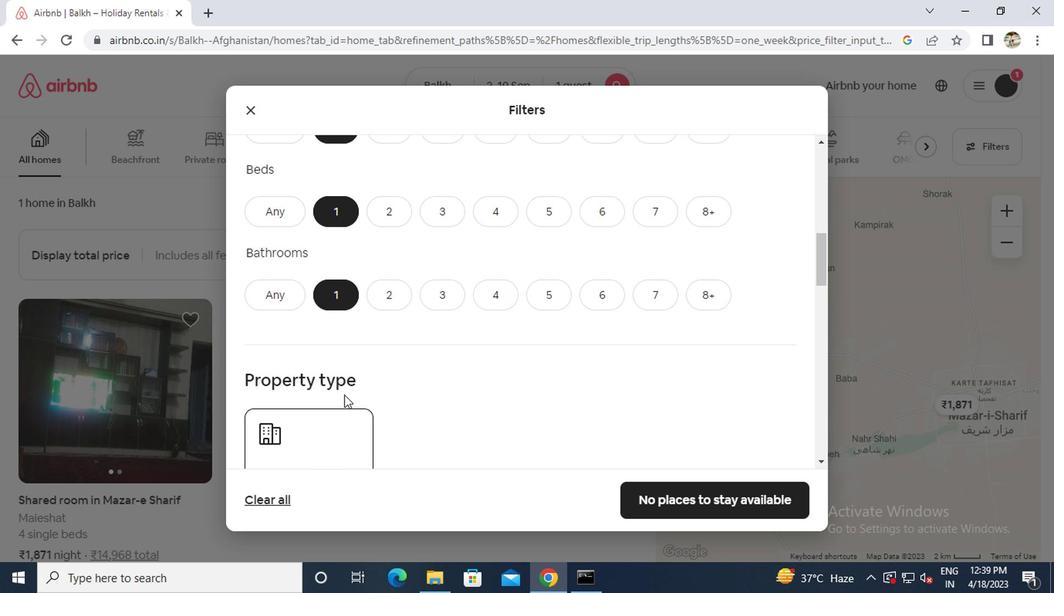 
Action: Mouse moved to (336, 360)
Screenshot: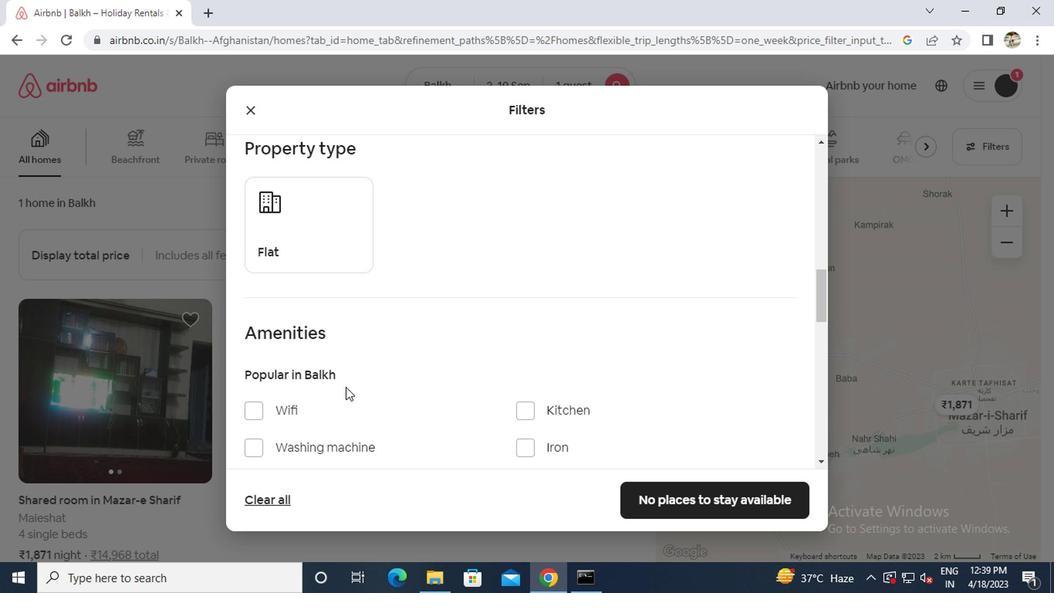 
Action: Mouse scrolled (336, 360) with delta (0, 0)
Screenshot: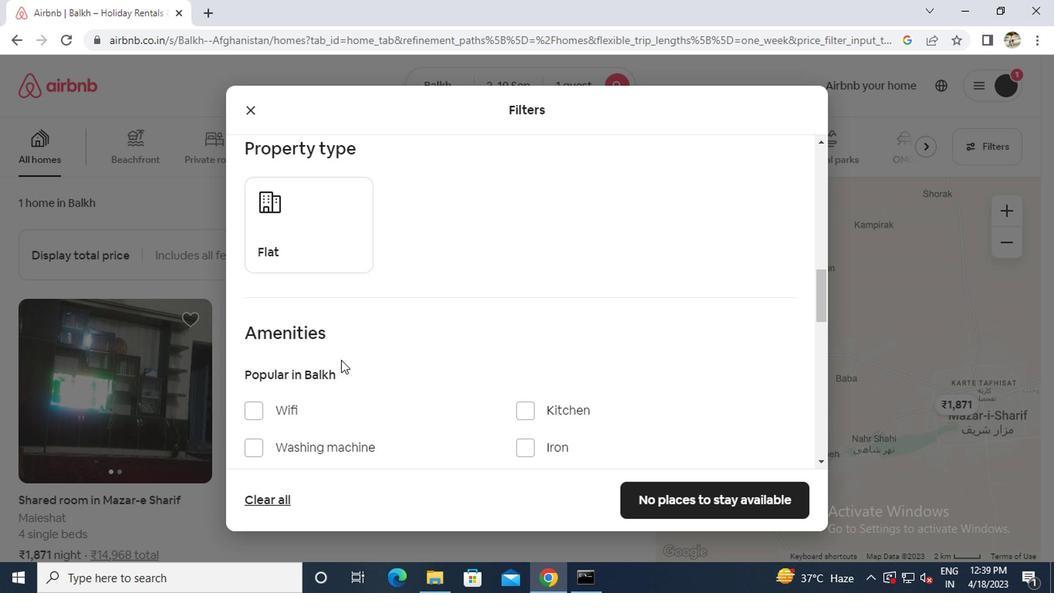 
Action: Mouse moved to (329, 371)
Screenshot: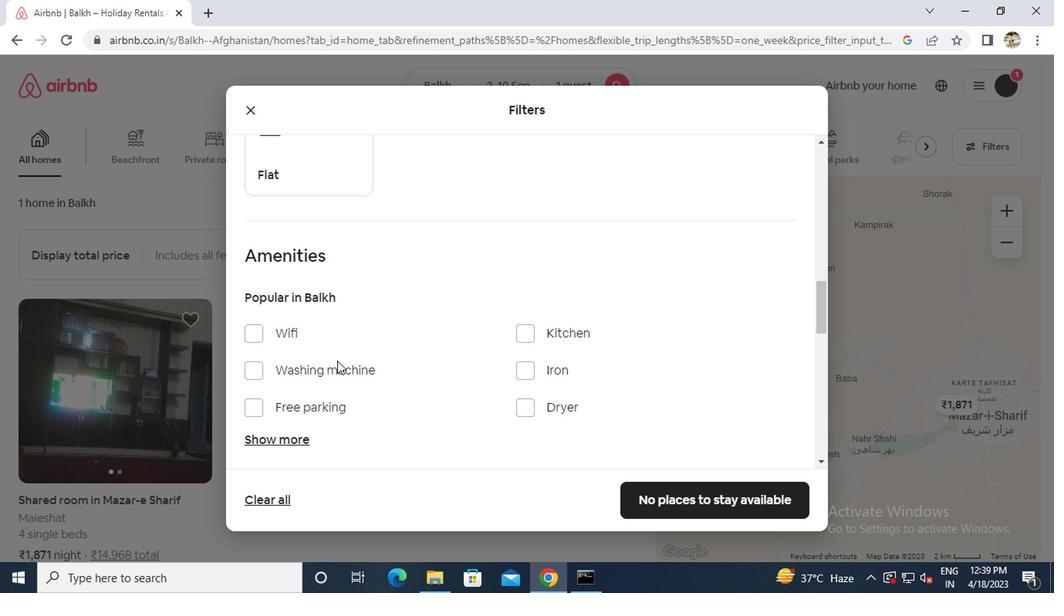 
Action: Mouse scrolled (329, 371) with delta (0, 0)
Screenshot: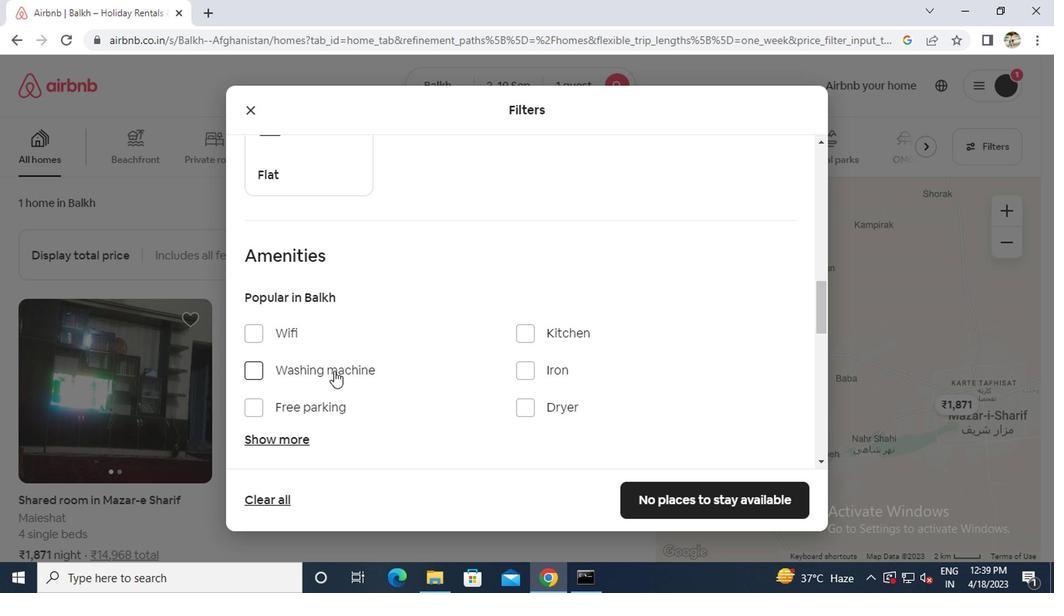 
Action: Mouse moved to (273, 358)
Screenshot: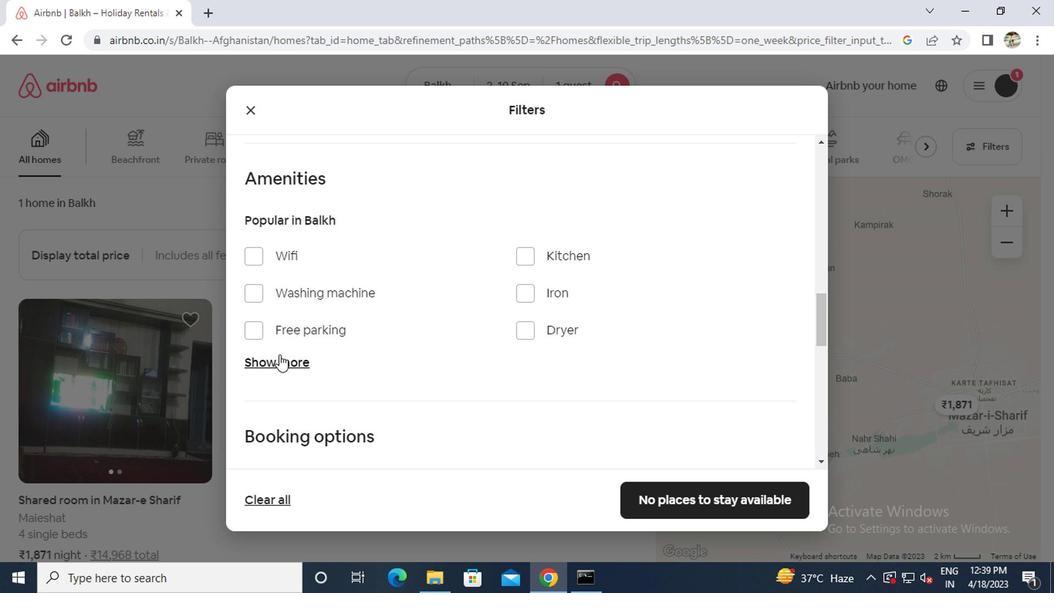 
Action: Mouse pressed left at (273, 358)
Screenshot: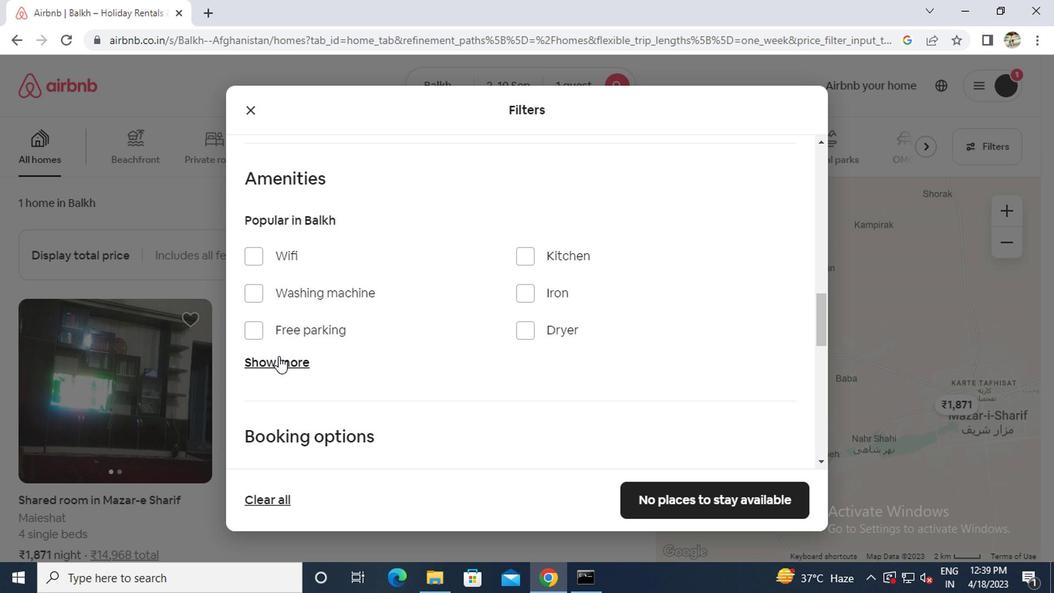 
Action: Mouse moved to (251, 417)
Screenshot: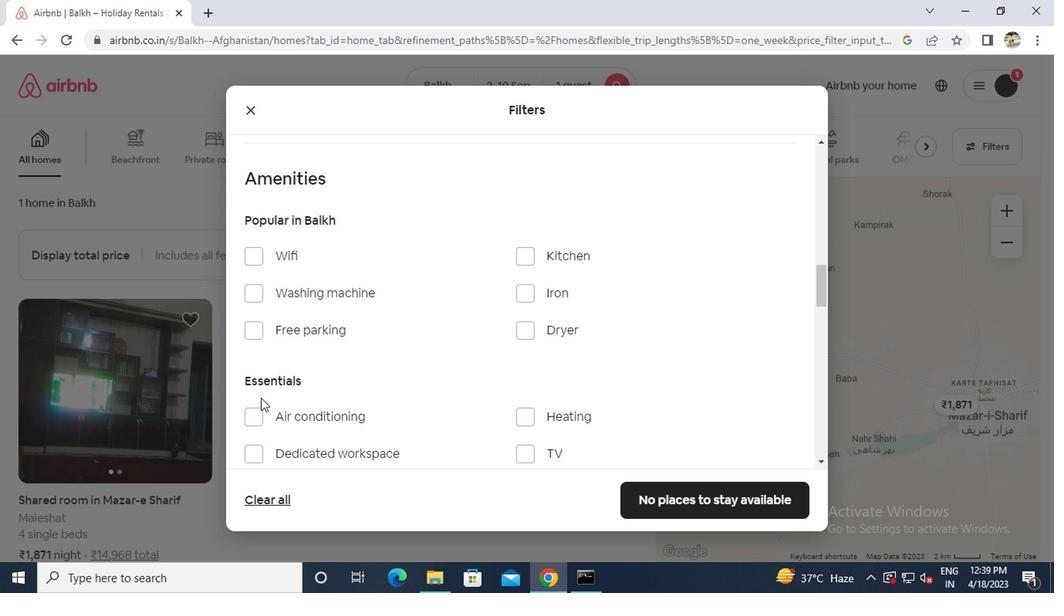 
Action: Mouse pressed left at (251, 417)
Screenshot: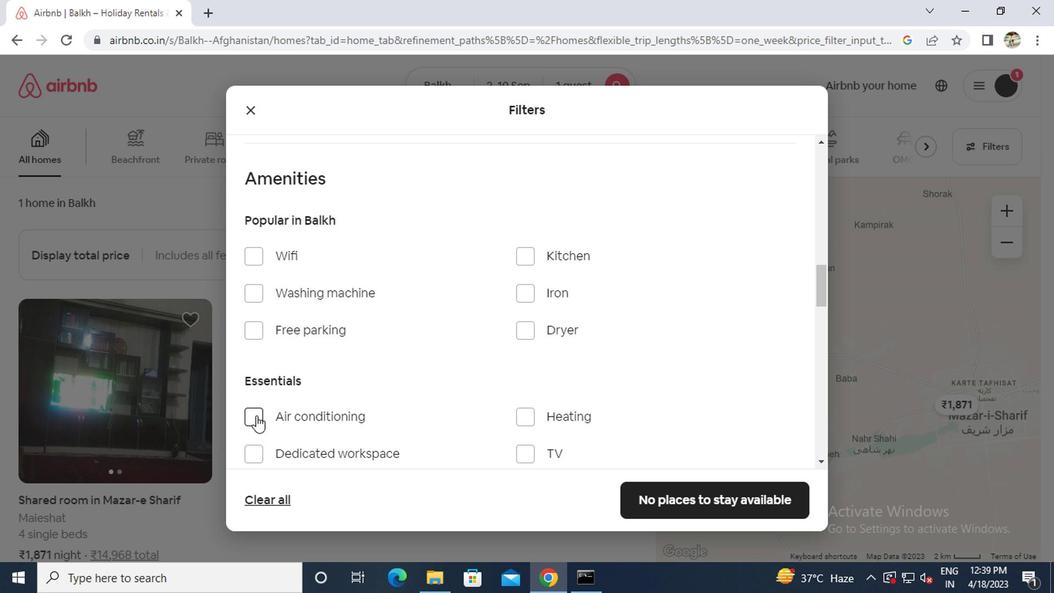 
Action: Mouse scrolled (251, 416) with delta (0, -1)
Screenshot: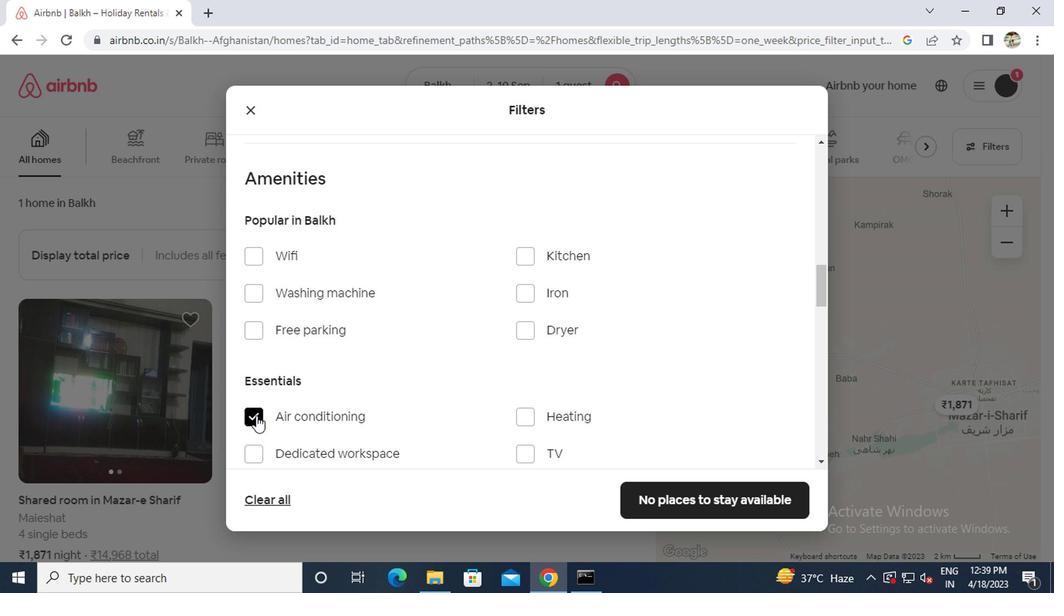 
Action: Mouse scrolled (251, 416) with delta (0, -1)
Screenshot: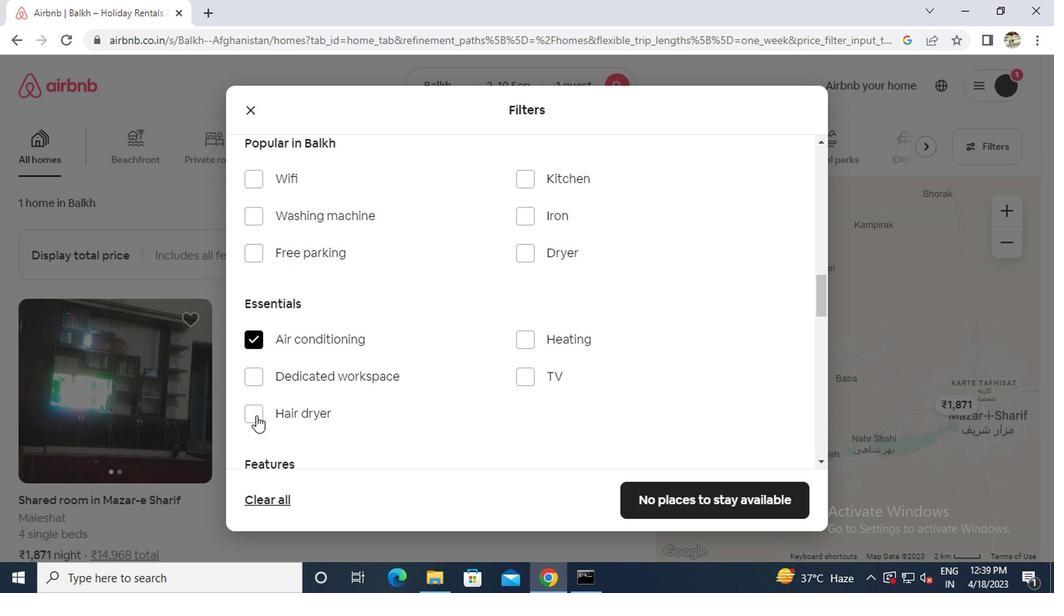 
Action: Mouse scrolled (251, 416) with delta (0, -1)
Screenshot: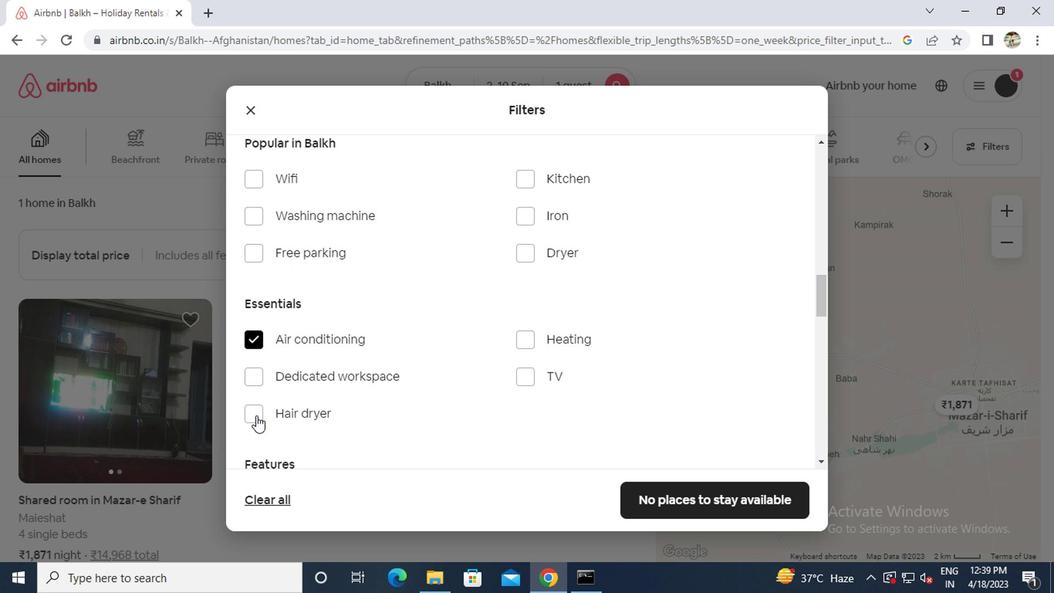 
Action: Mouse scrolled (251, 416) with delta (0, -1)
Screenshot: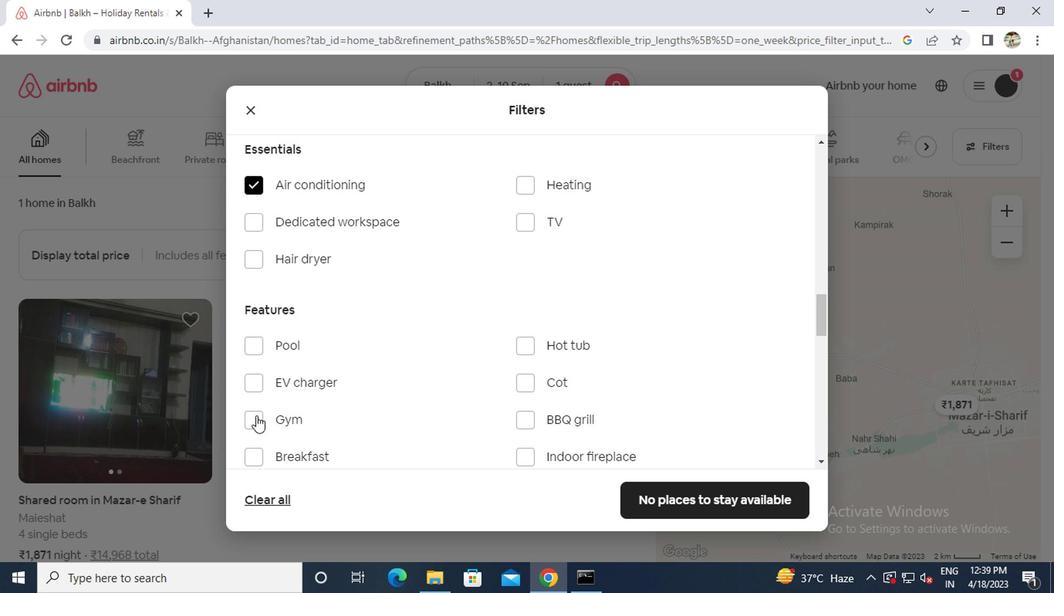 
Action: Mouse pressed left at (251, 417)
Screenshot: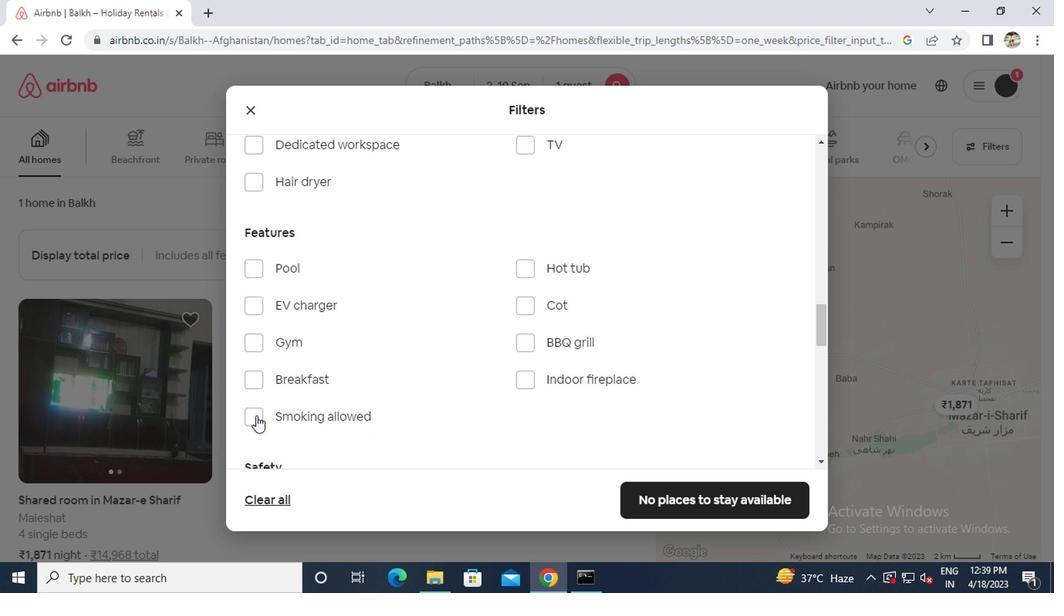 
Action: Mouse scrolled (251, 416) with delta (0, -1)
Screenshot: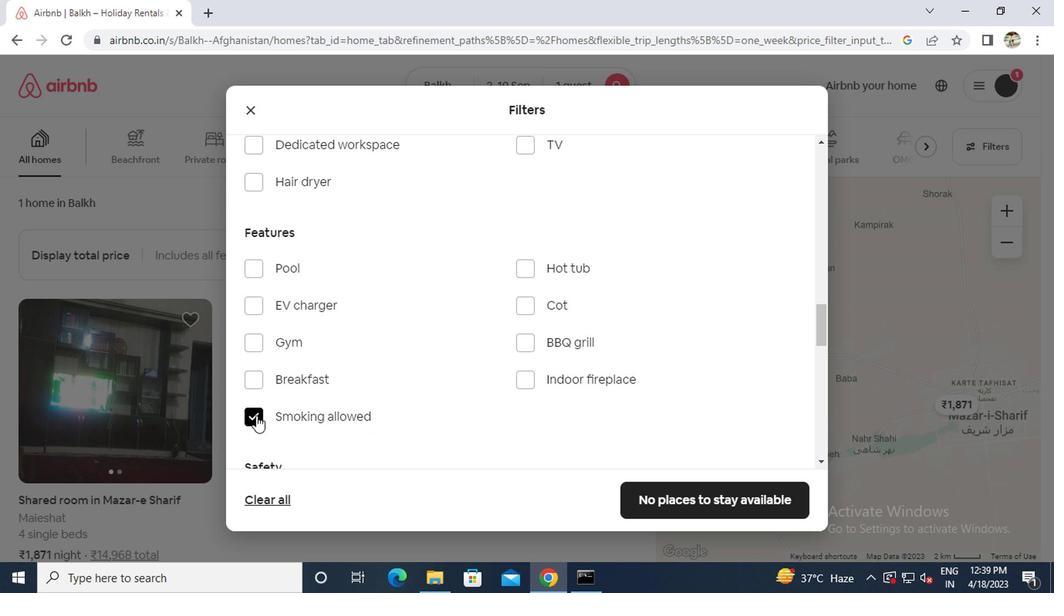 
Action: Mouse scrolled (251, 416) with delta (0, -1)
Screenshot: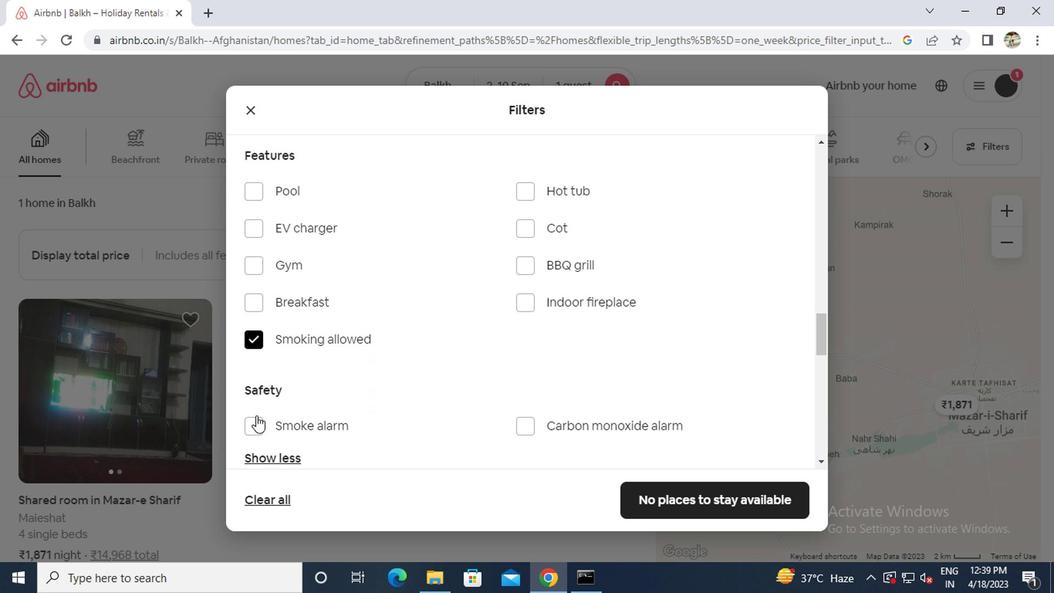 
Action: Mouse scrolled (251, 416) with delta (0, -1)
Screenshot: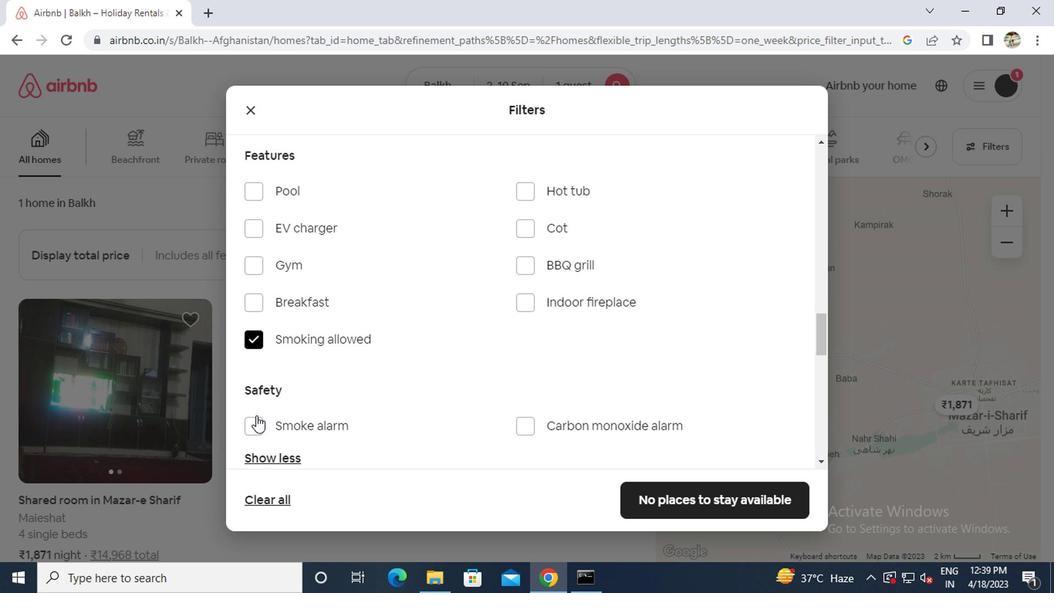 
Action: Mouse moved to (336, 379)
Screenshot: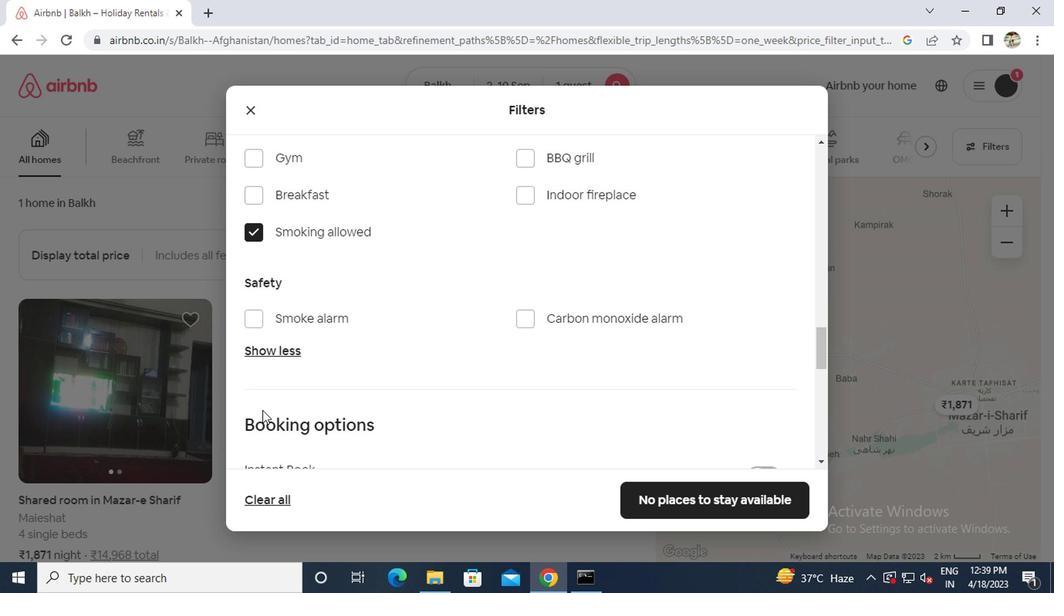 
Action: Mouse scrolled (336, 378) with delta (0, 0)
Screenshot: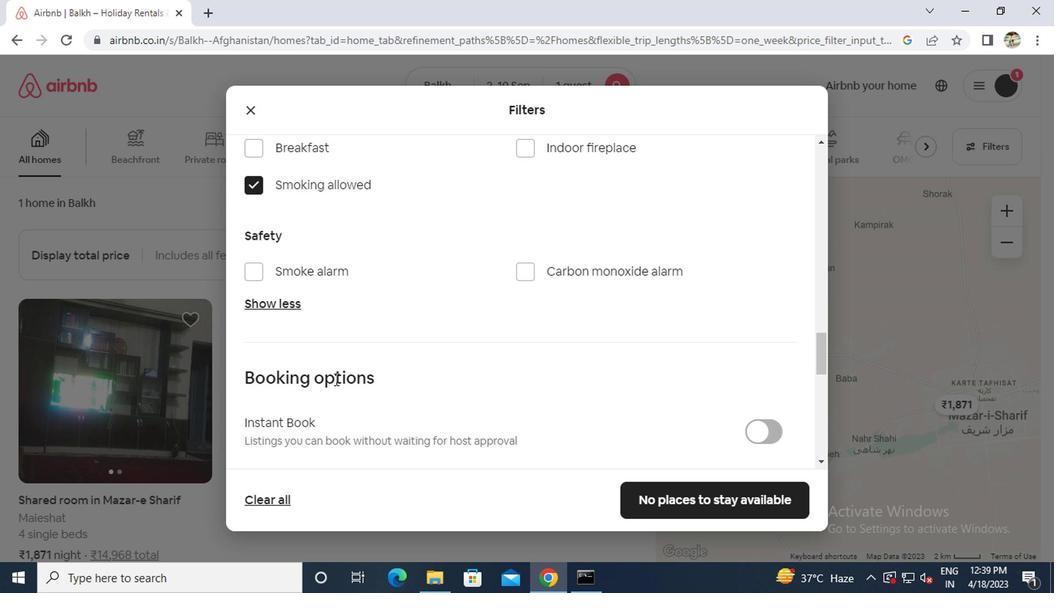 
Action: Mouse scrolled (336, 378) with delta (0, 0)
Screenshot: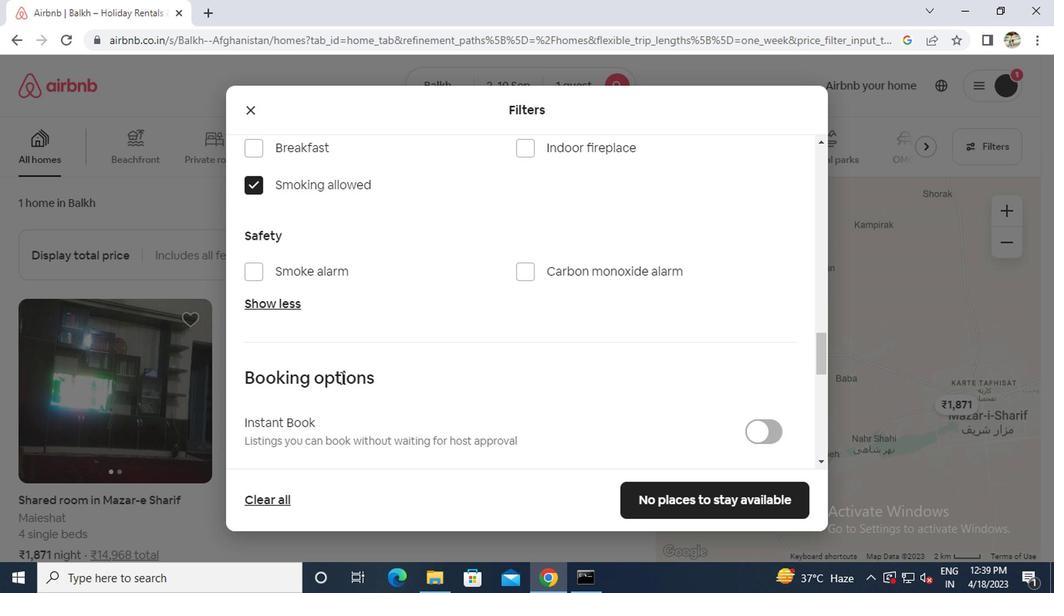 
Action: Mouse moved to (748, 330)
Screenshot: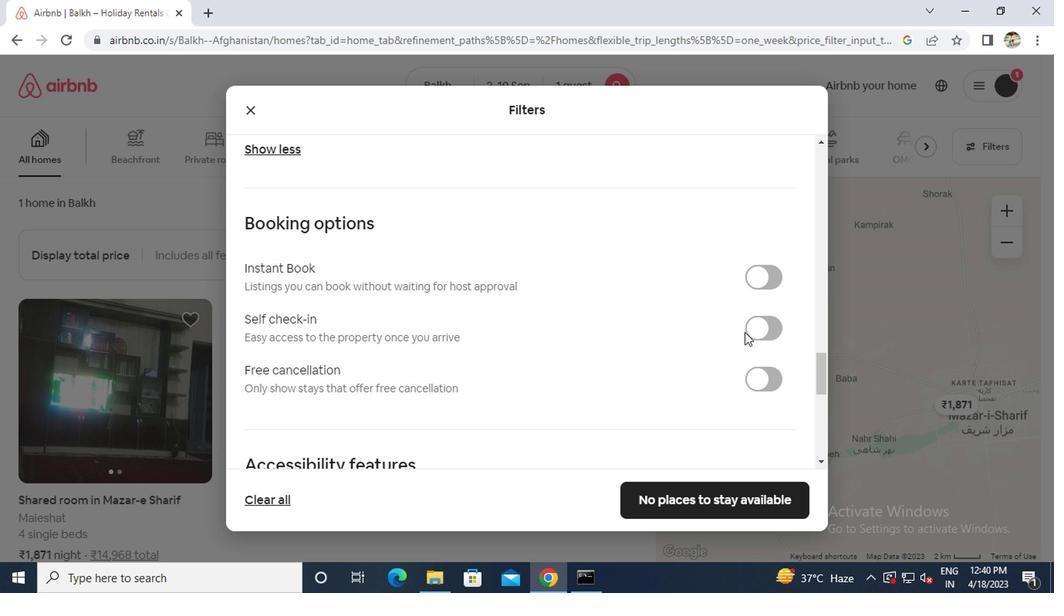 
Action: Mouse pressed left at (748, 330)
Screenshot: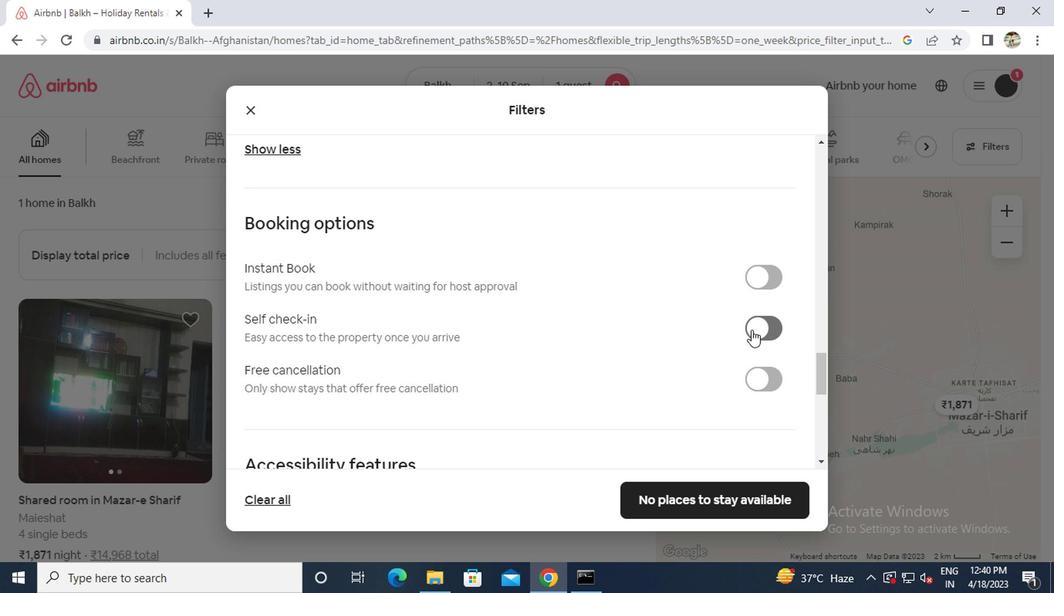 
Action: Mouse moved to (619, 334)
Screenshot: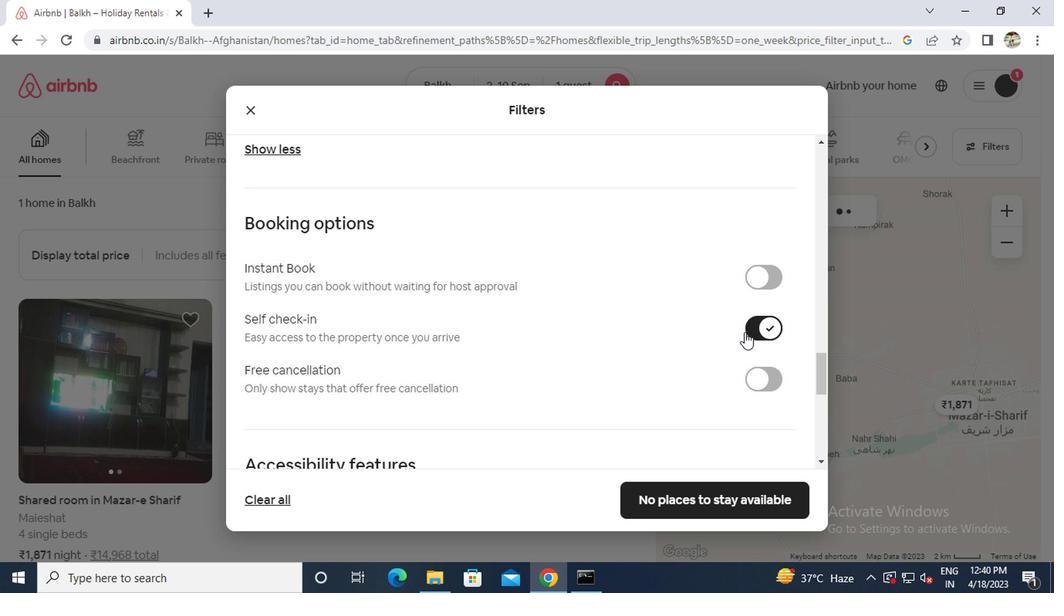 
Action: Mouse scrolled (619, 332) with delta (0, -1)
Screenshot: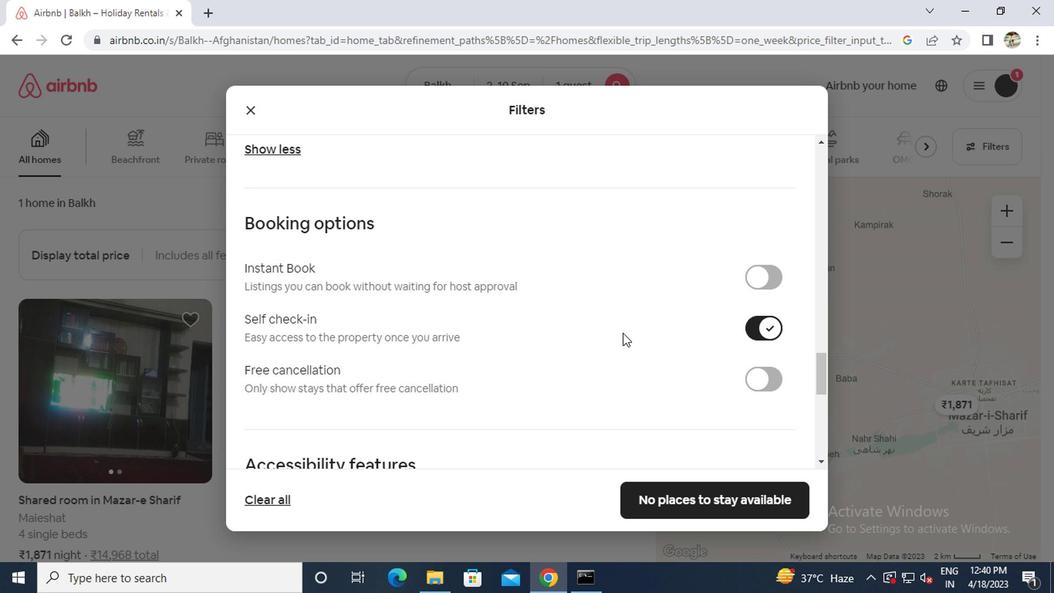 
Action: Mouse scrolled (619, 332) with delta (0, -1)
Screenshot: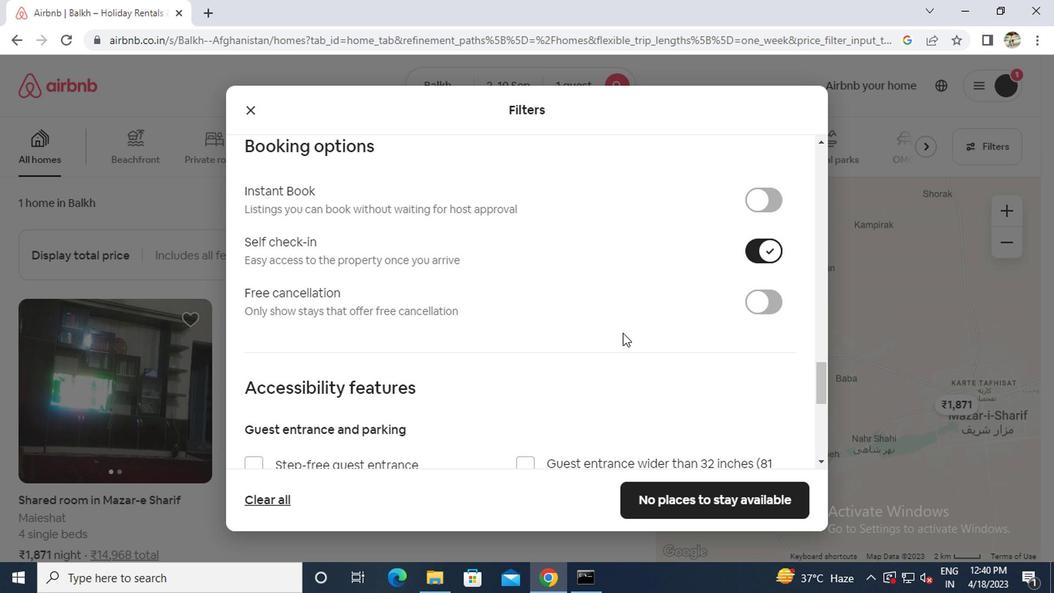 
Action: Mouse scrolled (619, 332) with delta (0, -1)
Screenshot: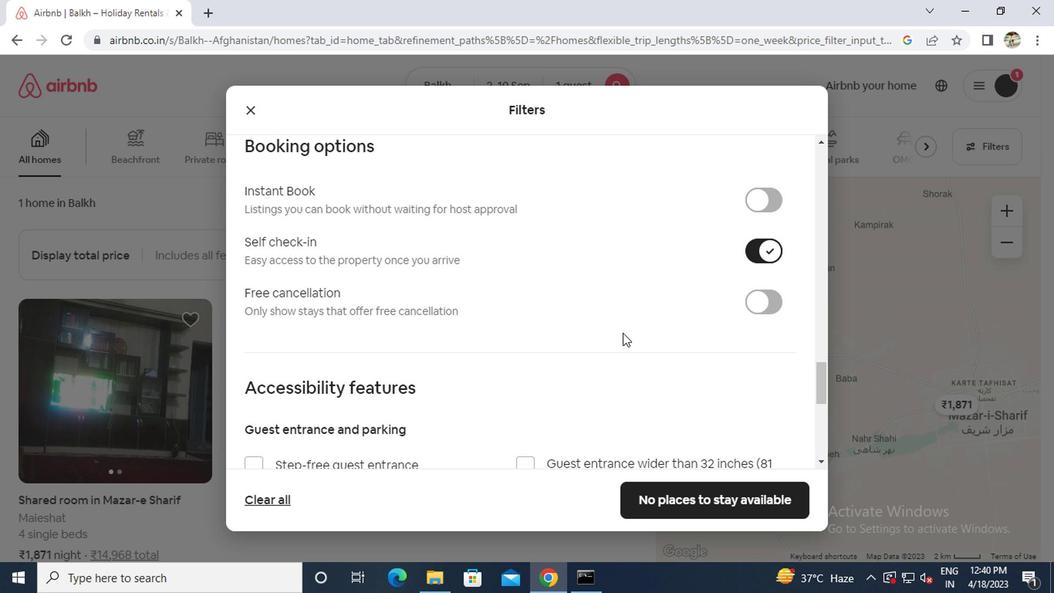
Action: Mouse scrolled (619, 332) with delta (0, -1)
Screenshot: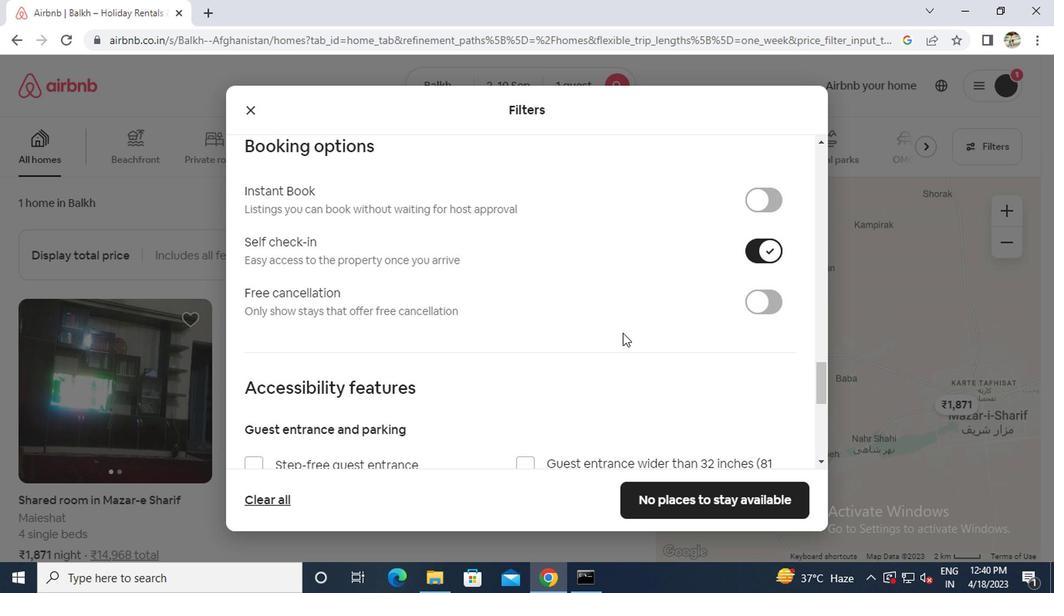 
Action: Mouse scrolled (619, 332) with delta (0, -1)
Screenshot: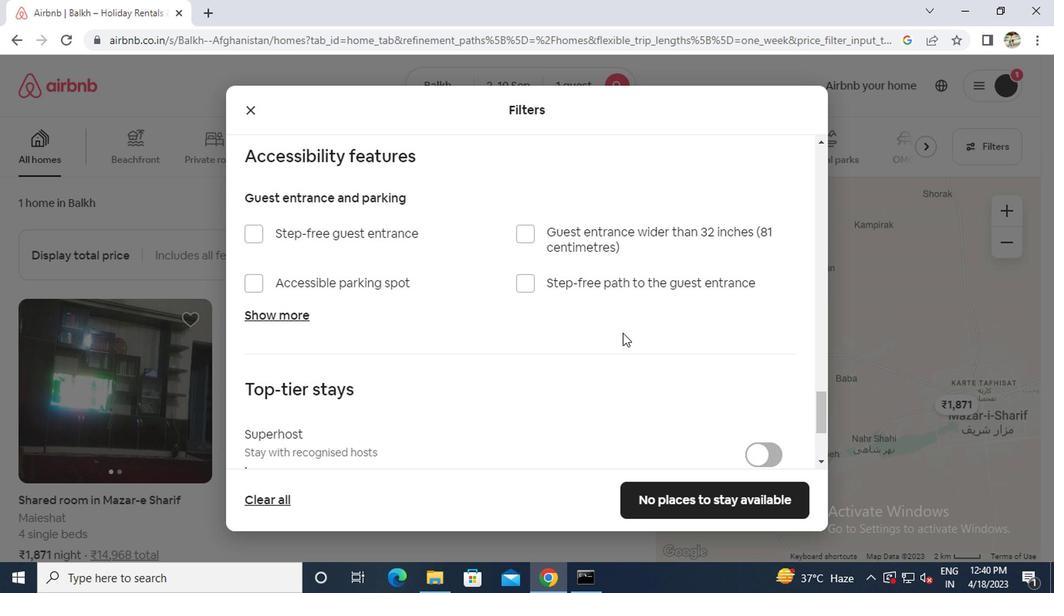 
Action: Mouse scrolled (619, 332) with delta (0, -1)
Screenshot: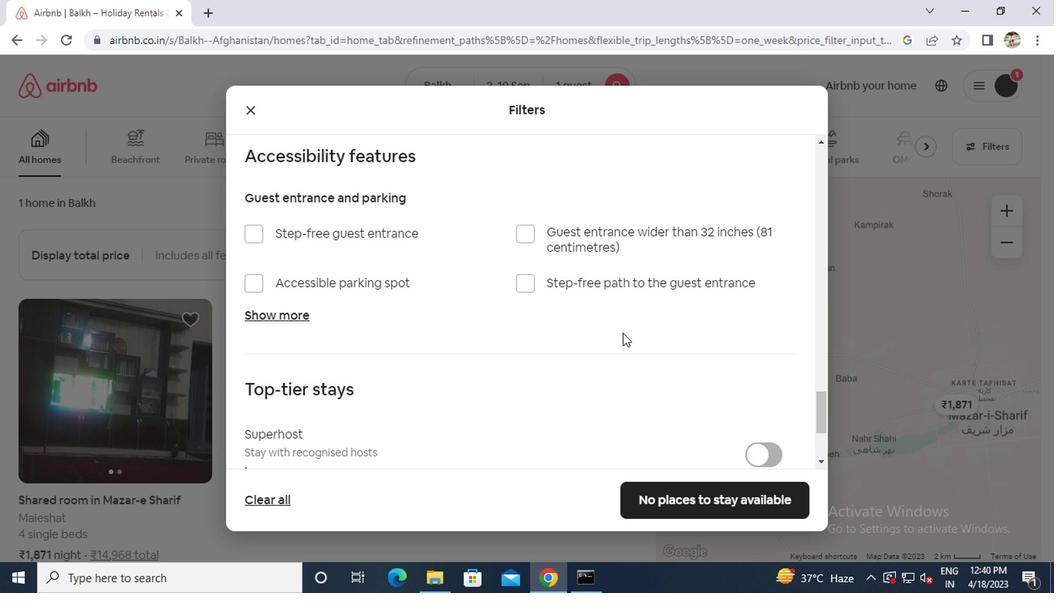 
Action: Mouse scrolled (619, 332) with delta (0, -1)
Screenshot: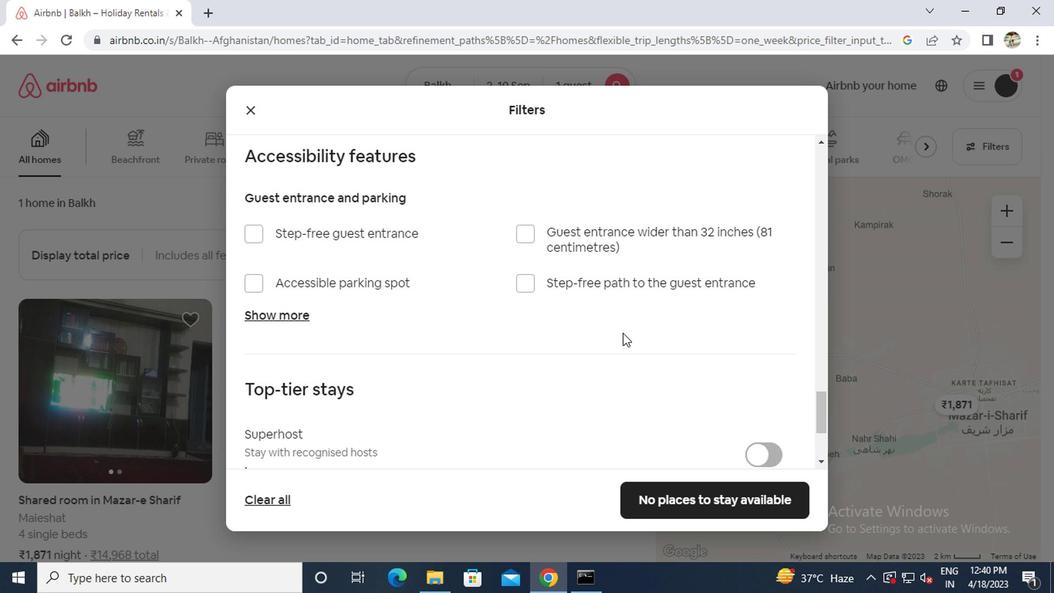 
Action: Mouse scrolled (619, 332) with delta (0, -1)
Screenshot: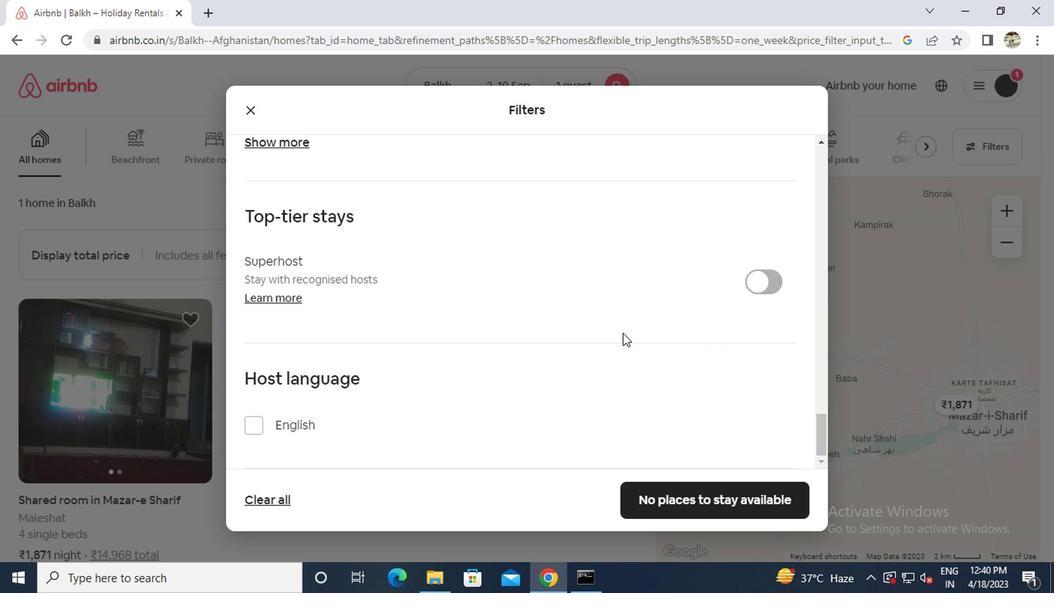 
Action: Mouse scrolled (619, 332) with delta (0, -1)
Screenshot: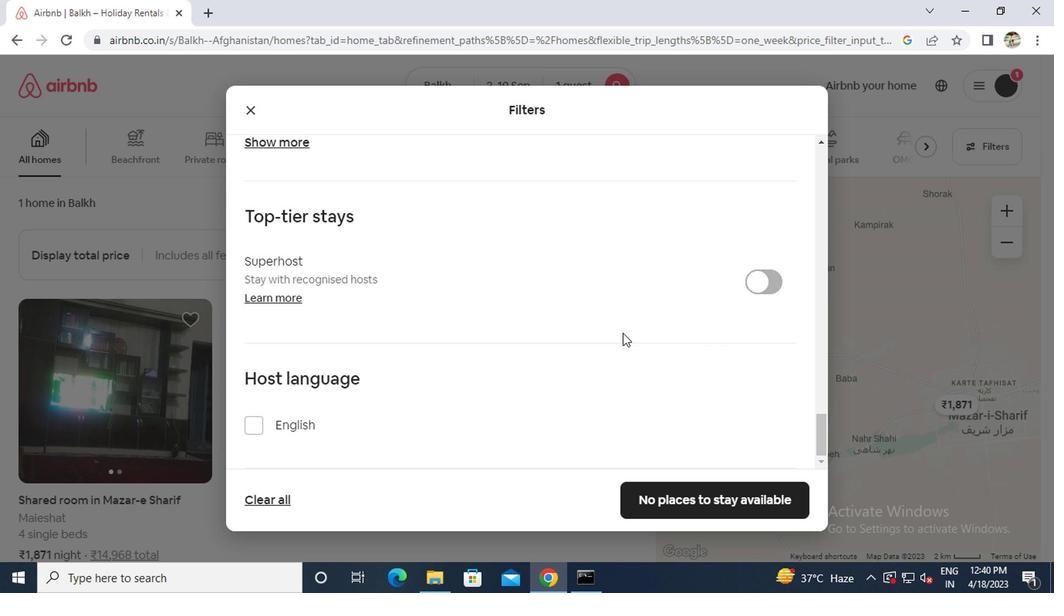 
Action: Mouse scrolled (619, 332) with delta (0, -1)
Screenshot: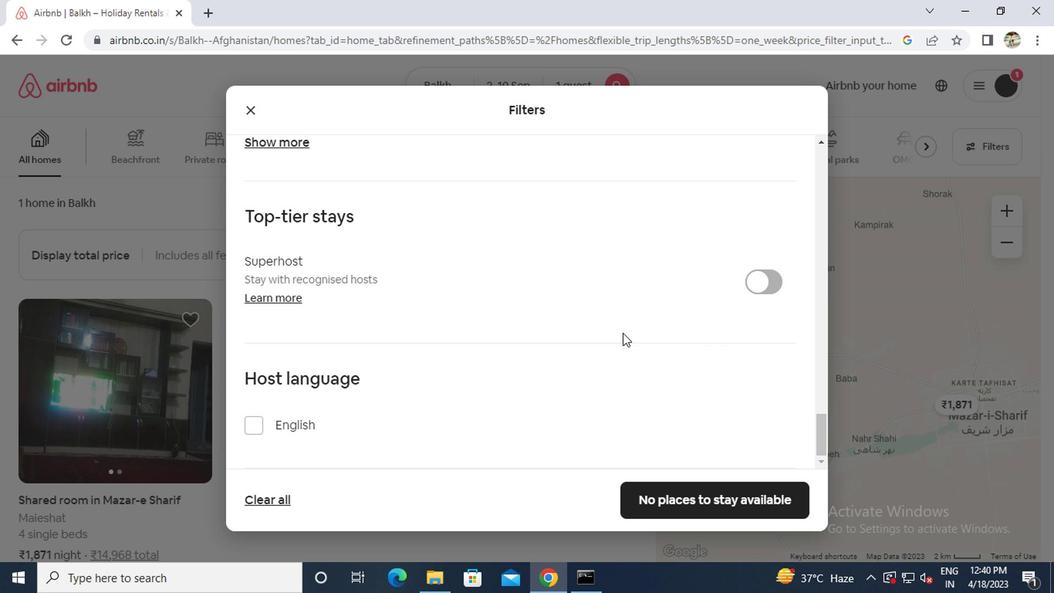 
Action: Mouse moved to (253, 424)
Screenshot: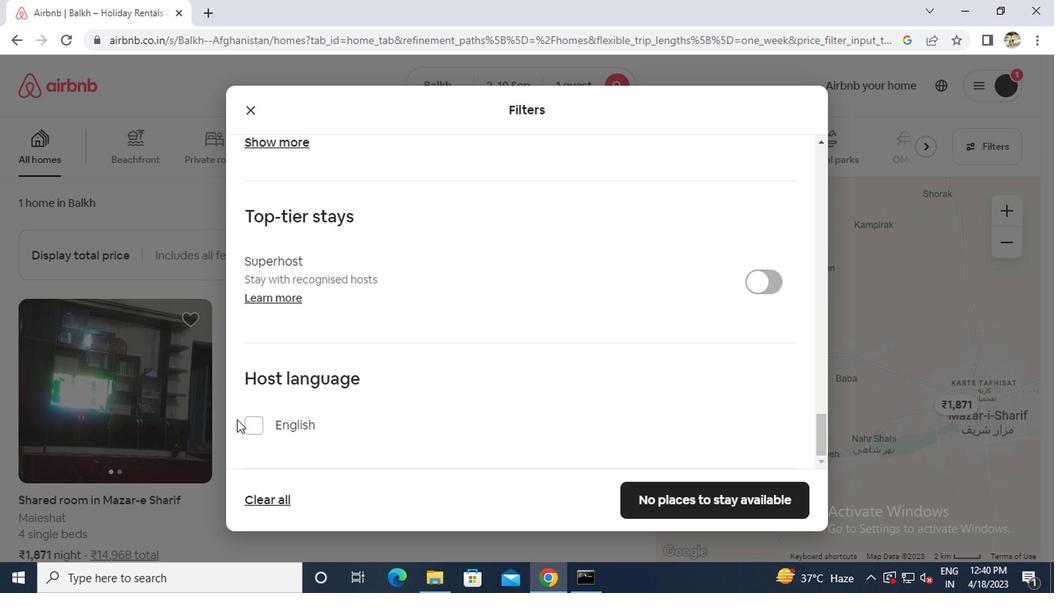 
Action: Mouse pressed left at (253, 424)
Screenshot: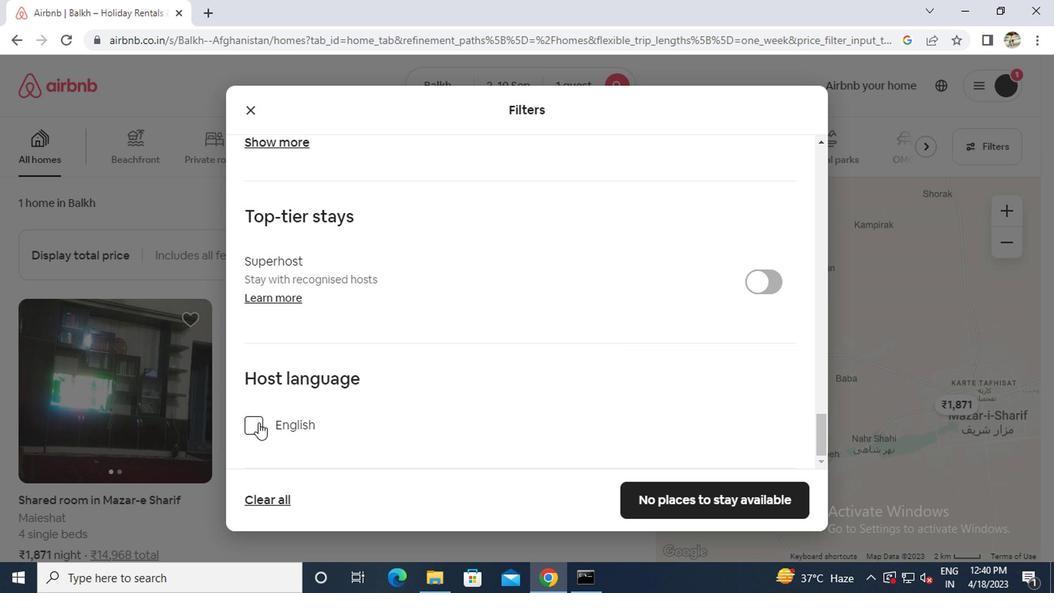 
Action: Mouse moved to (639, 488)
Screenshot: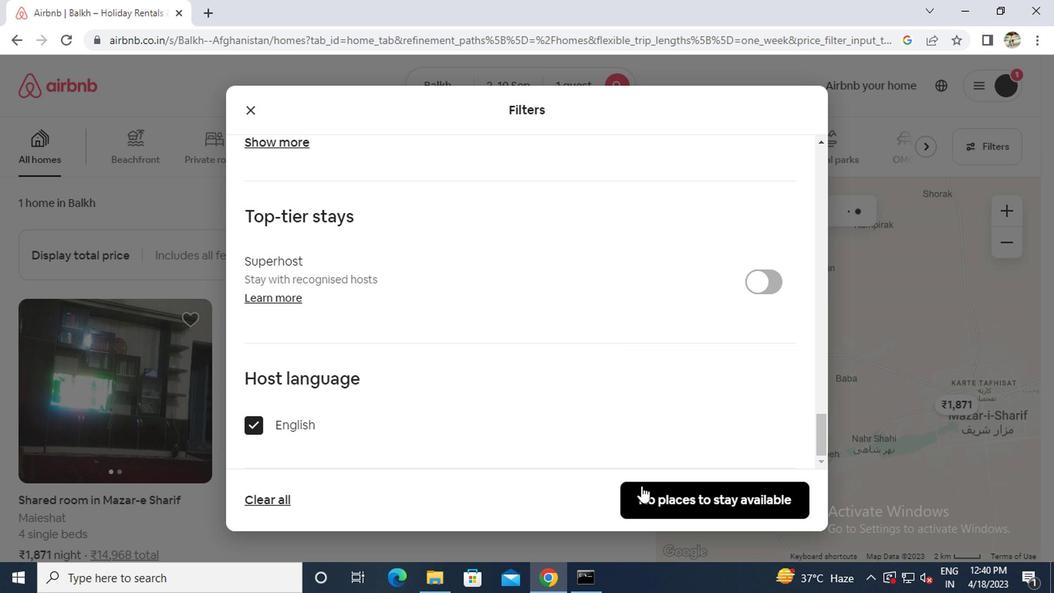 
Action: Mouse pressed left at (639, 488)
Screenshot: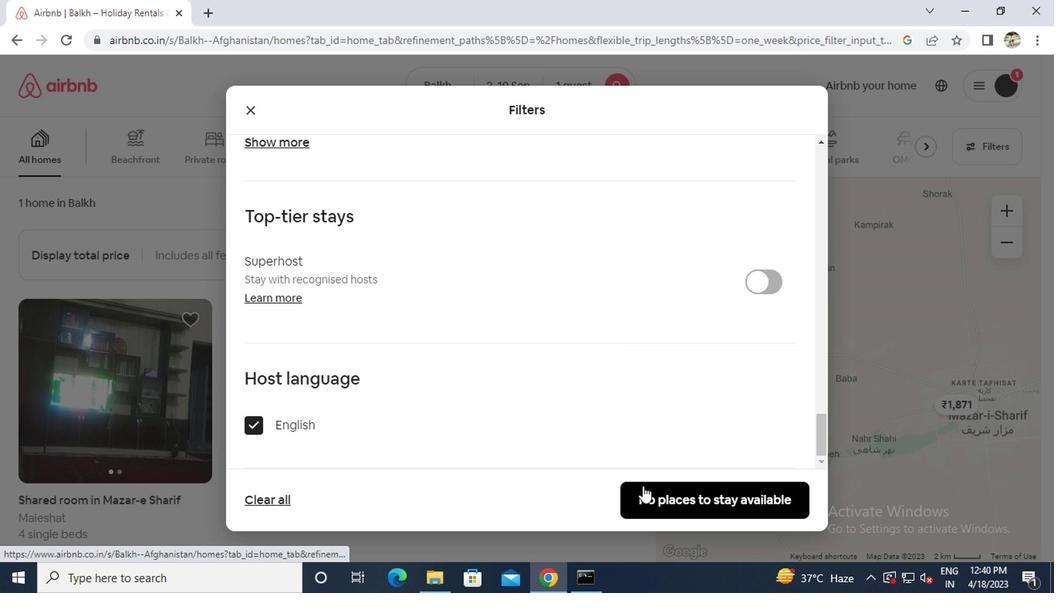 
